 Task: Find connections with filter location Morteros with filter topic #realestatewith filter profile language Spanish with filter current company Traveloka with filter school KLE Institute of Technology, HUBLI with filter industry Natural Gas Extraction with filter service category Wedding Photography with filter keywords title CNA
Action: Mouse scrolled (574, 538) with delta (0, 0)
Screenshot: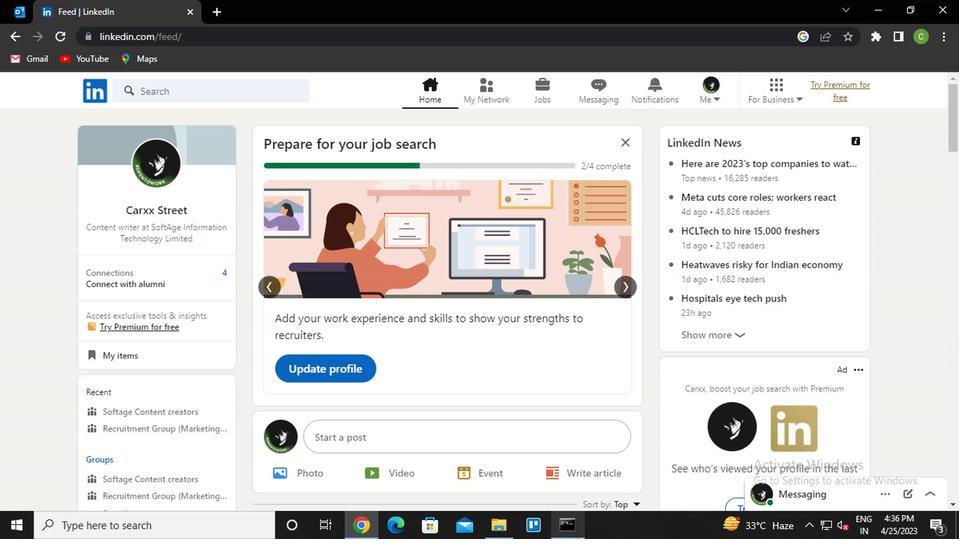
Action: Mouse moved to (483, 95)
Screenshot: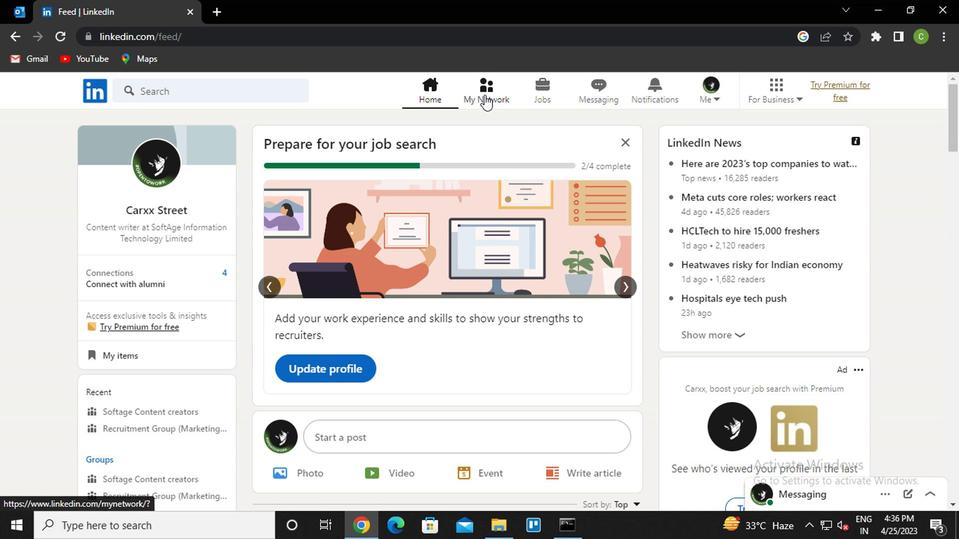 
Action: Mouse pressed left at (483, 95)
Screenshot: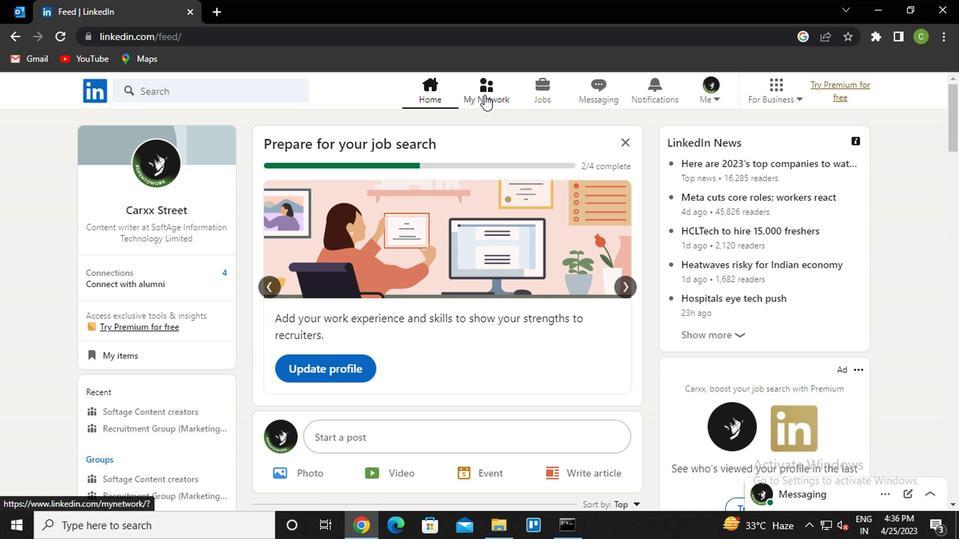 
Action: Mouse moved to (161, 172)
Screenshot: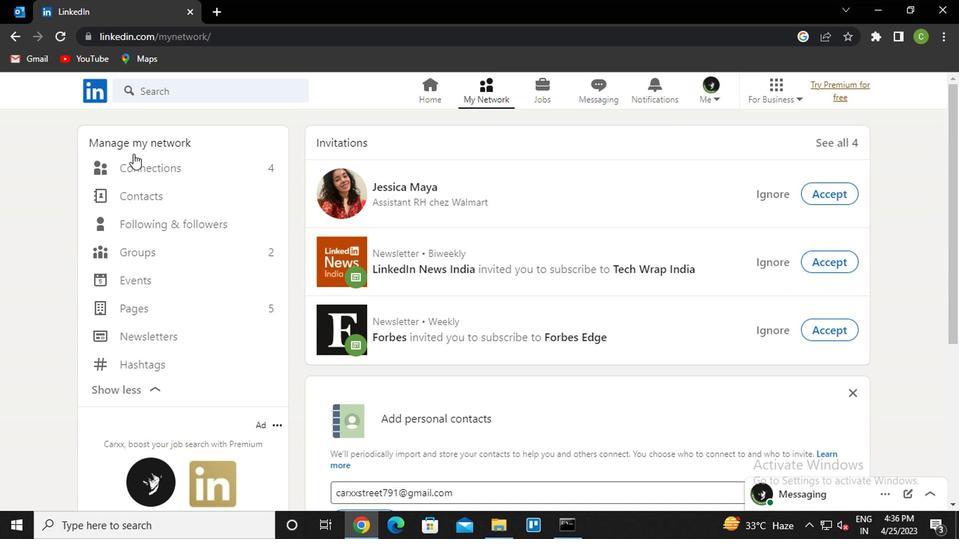 
Action: Mouse pressed left at (161, 172)
Screenshot: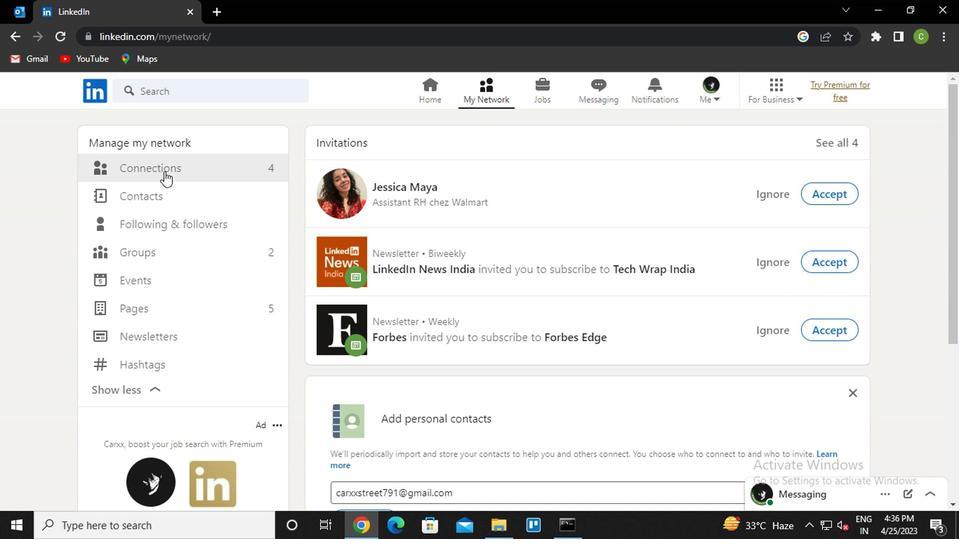 
Action: Mouse moved to (579, 161)
Screenshot: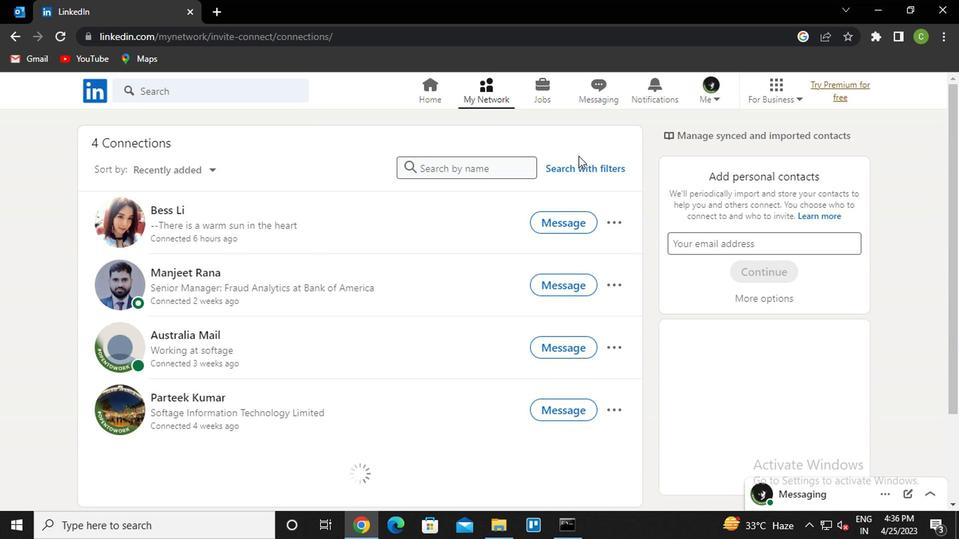 
Action: Mouse pressed left at (579, 161)
Screenshot: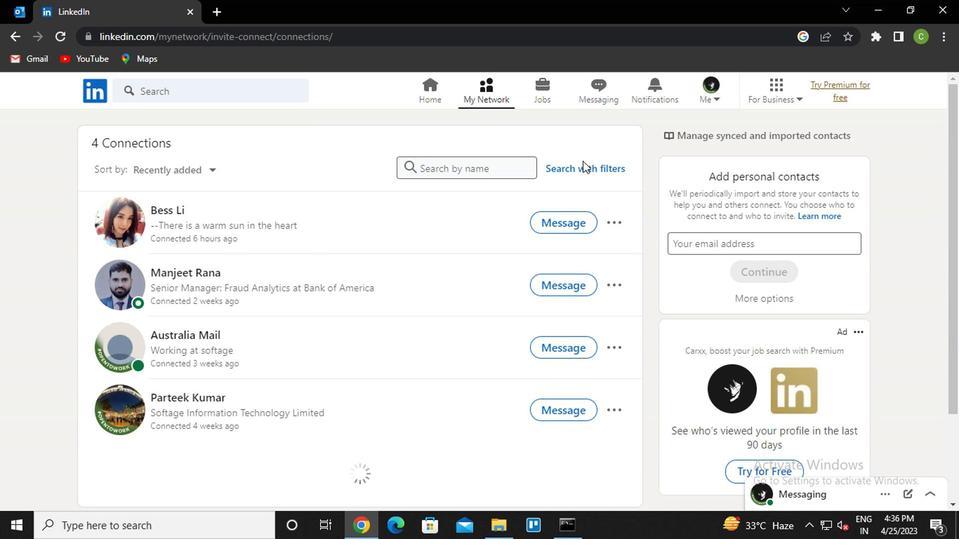 
Action: Mouse moved to (581, 163)
Screenshot: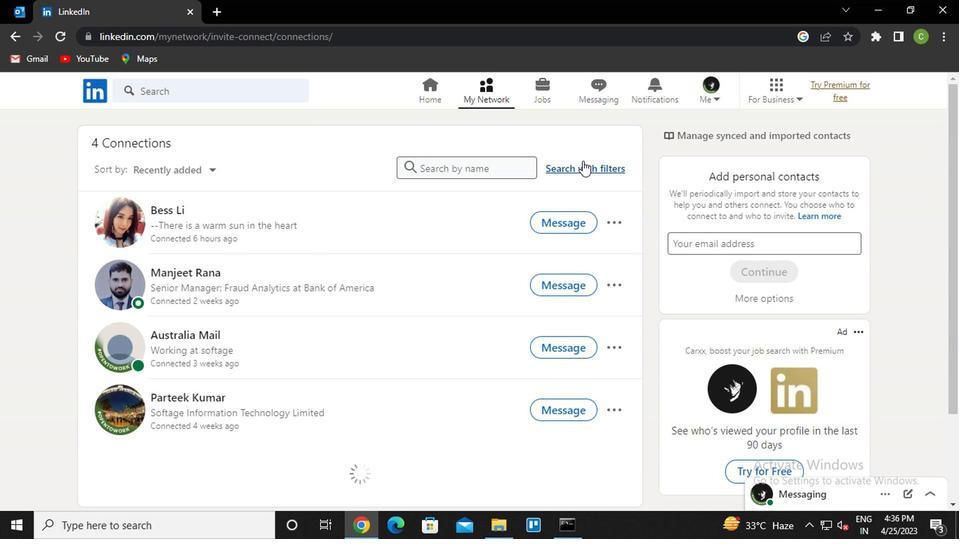 
Action: Mouse pressed left at (581, 163)
Screenshot: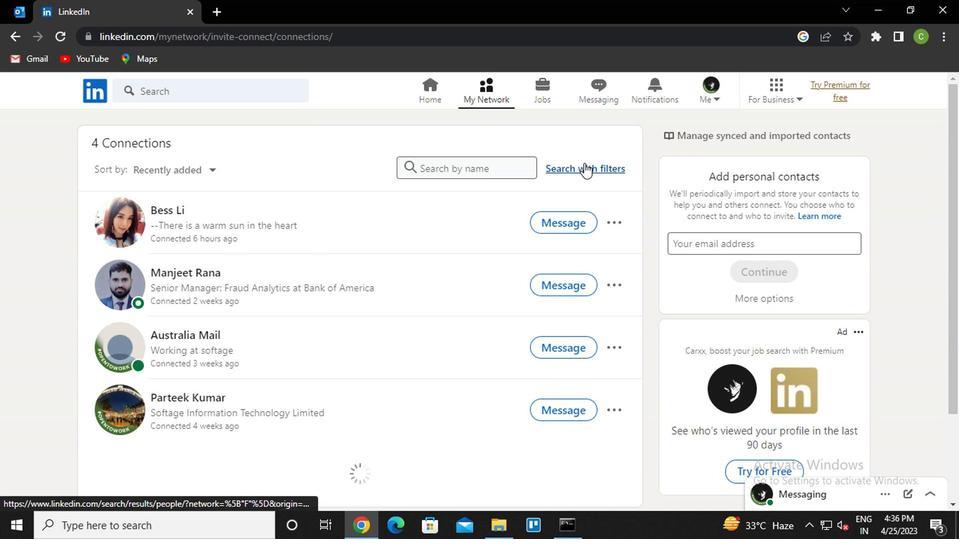 
Action: Mouse moved to (458, 136)
Screenshot: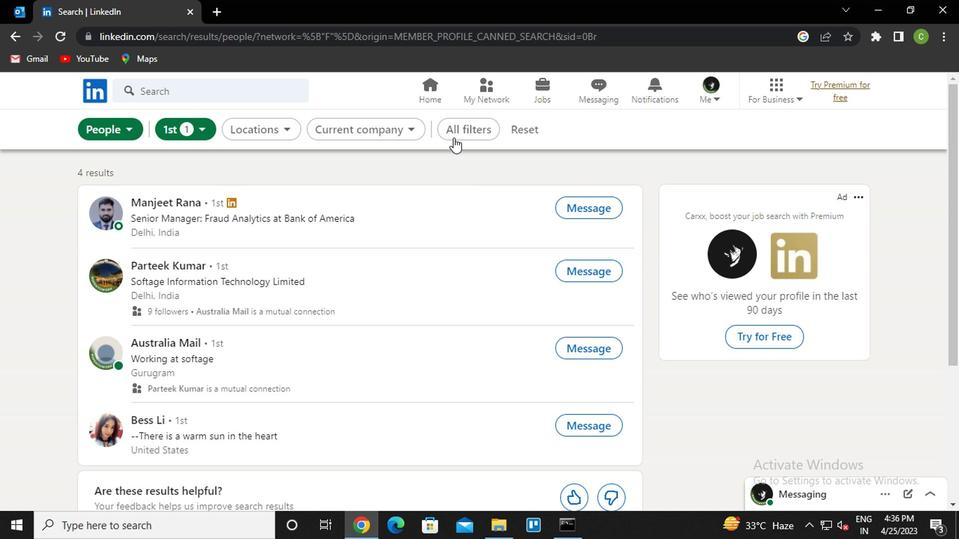 
Action: Mouse pressed left at (458, 136)
Screenshot: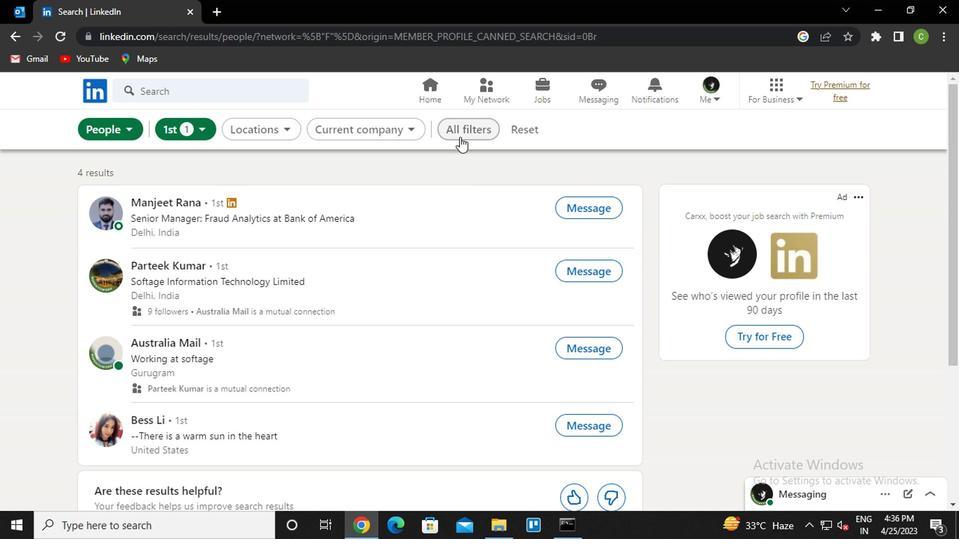 
Action: Mouse moved to (800, 329)
Screenshot: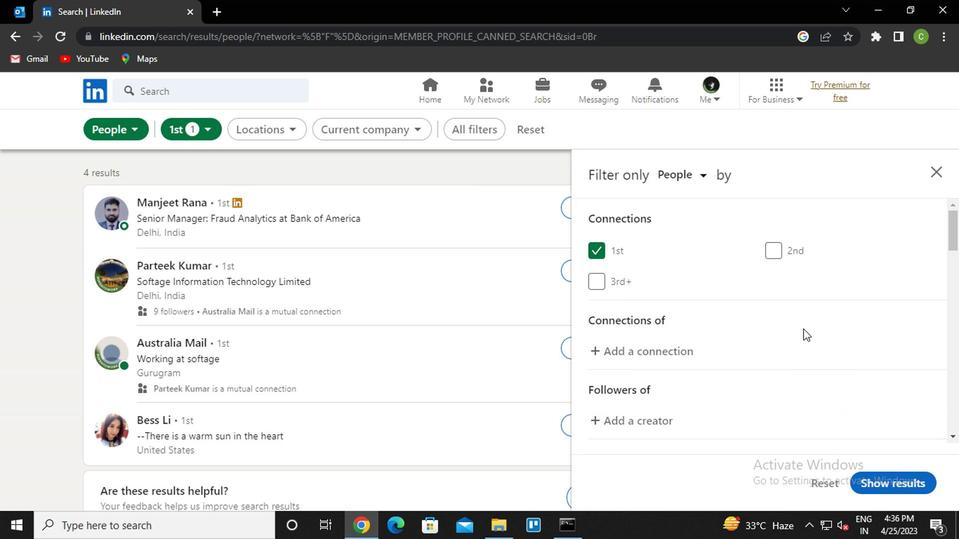 
Action: Mouse scrolled (800, 328) with delta (0, 0)
Screenshot: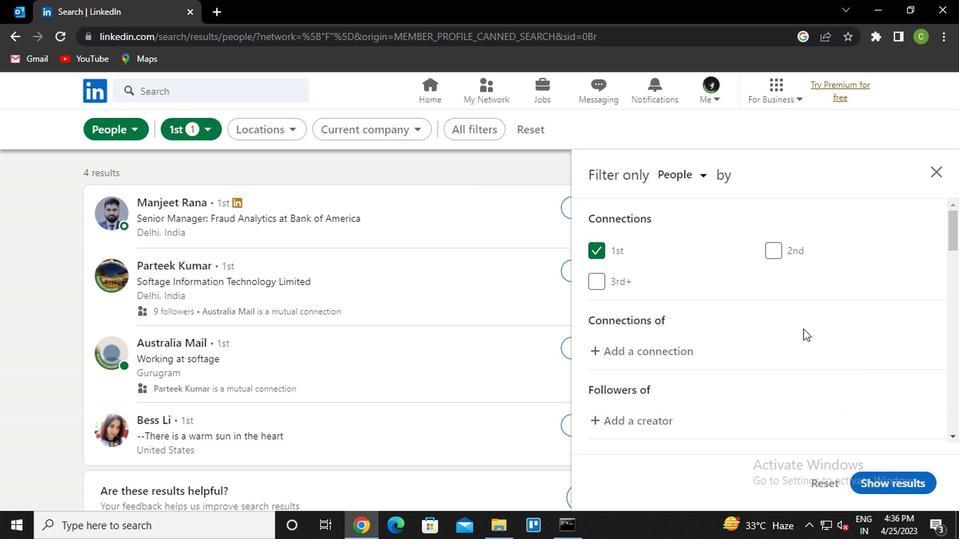 
Action: Mouse moved to (800, 330)
Screenshot: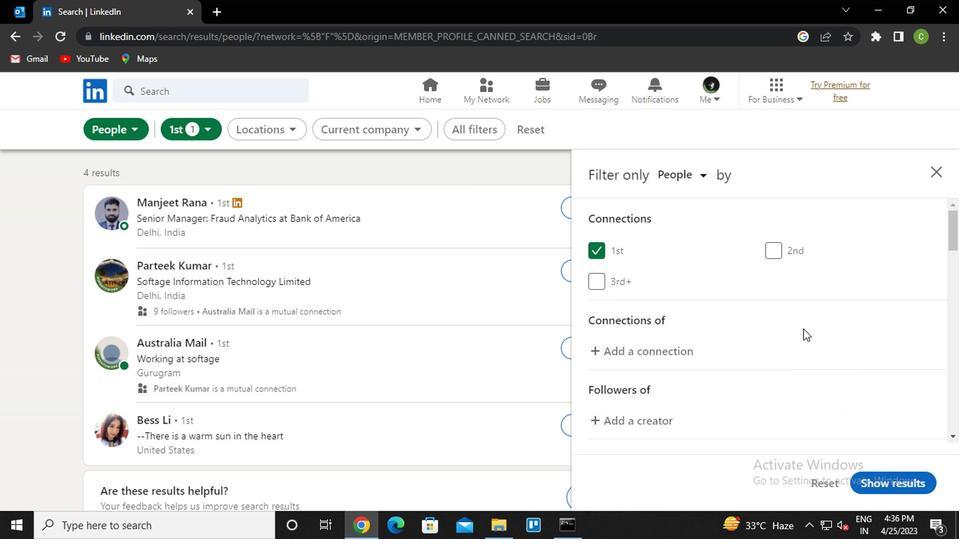 
Action: Mouse scrolled (800, 329) with delta (0, 0)
Screenshot: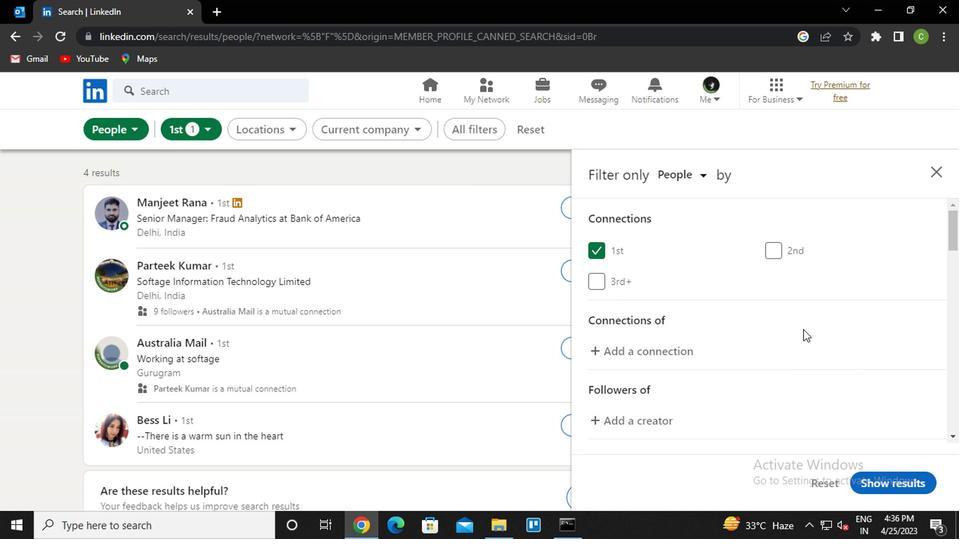 
Action: Mouse moved to (808, 405)
Screenshot: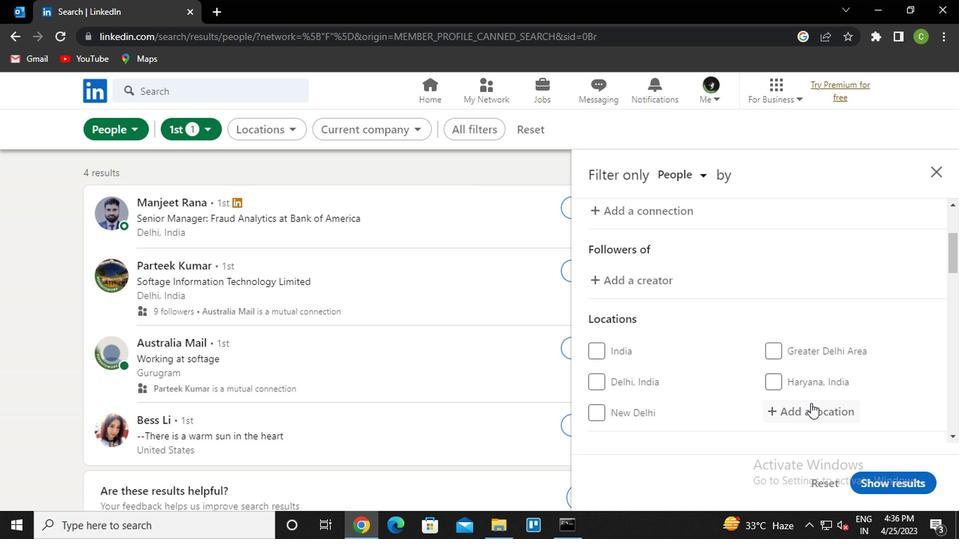 
Action: Mouse pressed left at (808, 405)
Screenshot: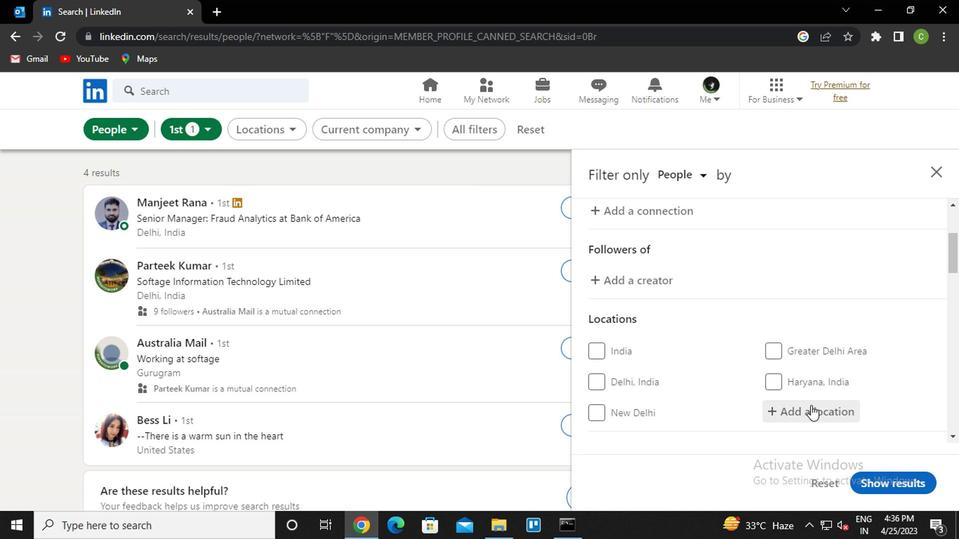 
Action: Mouse moved to (798, 414)
Screenshot: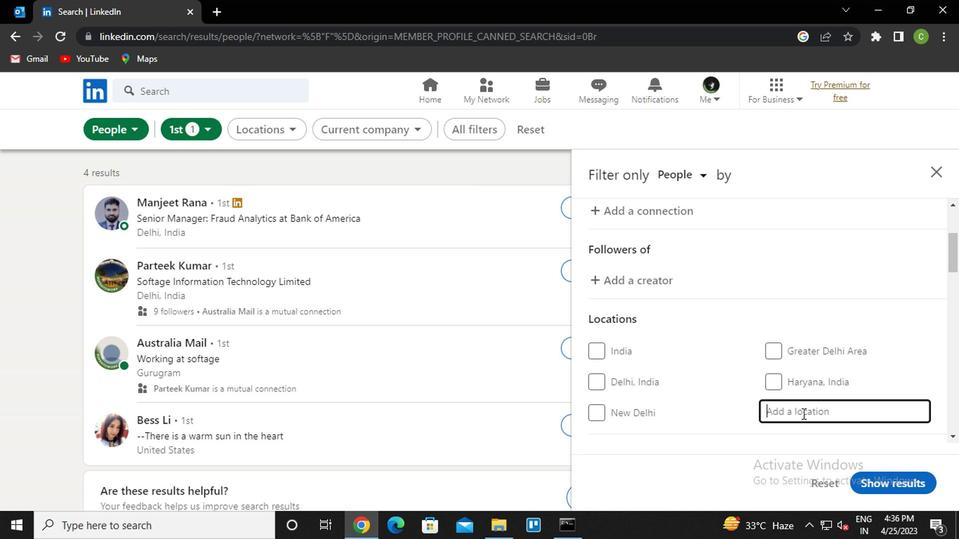 
Action: Key pressed m<Key.caps_lock>orteros<Key.down><Key.enter>
Screenshot: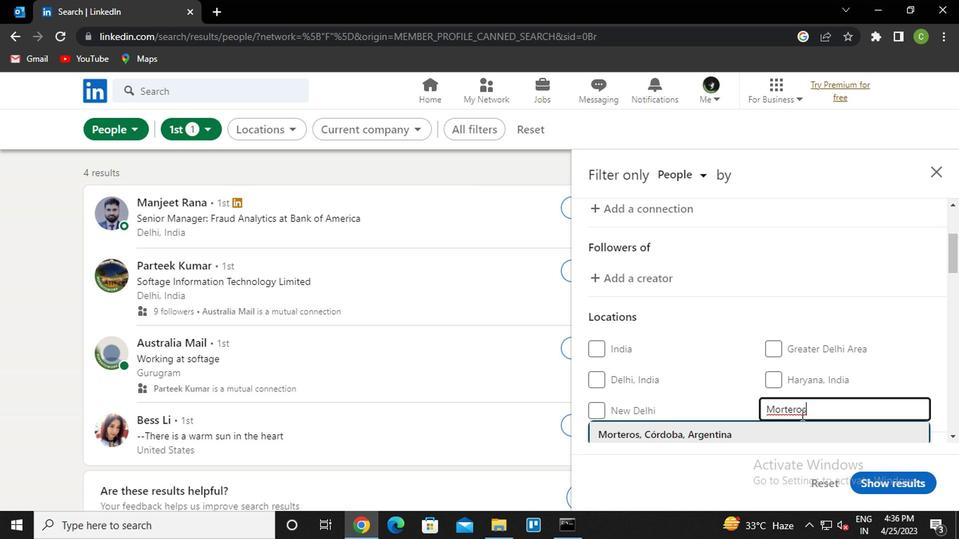 
Action: Mouse scrolled (798, 415) with delta (0, 0)
Screenshot: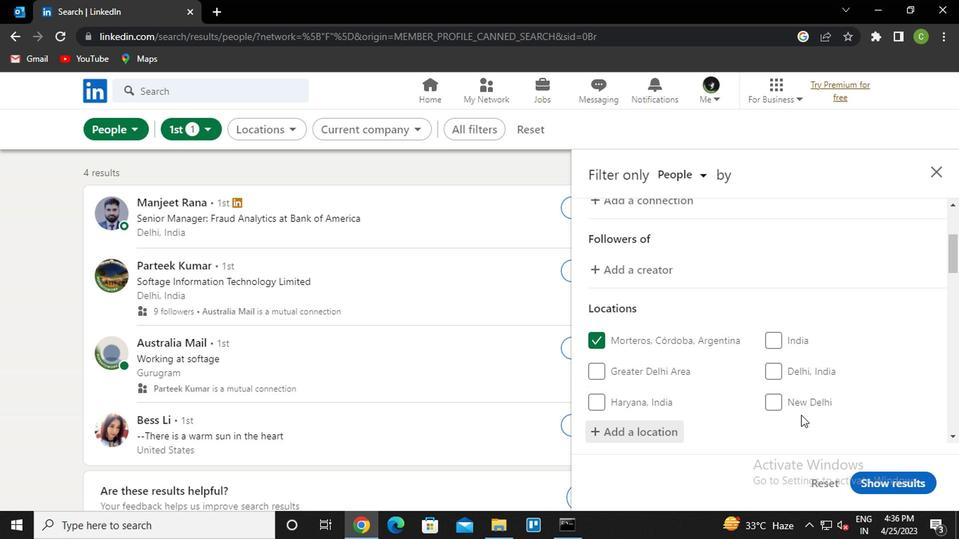 
Action: Mouse scrolled (798, 413) with delta (0, 0)
Screenshot: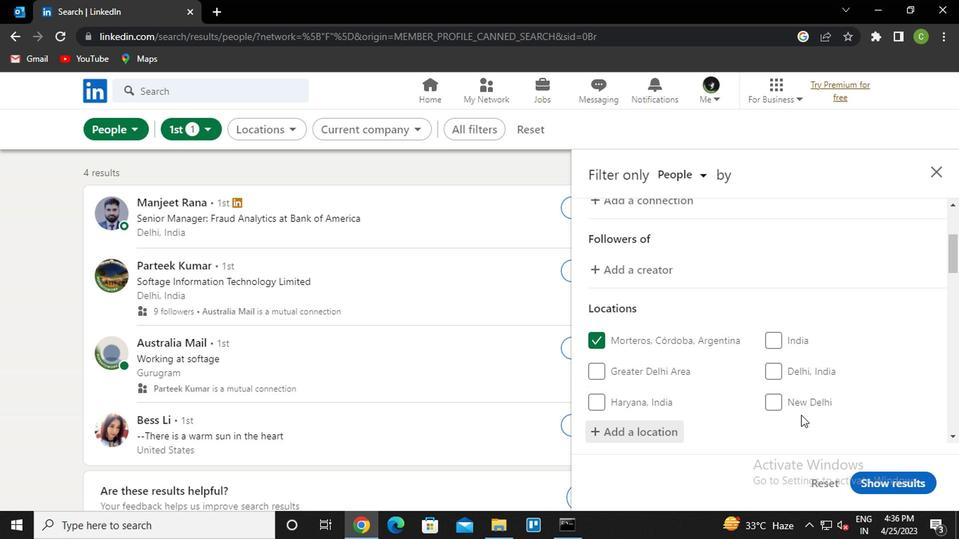 
Action: Mouse moved to (796, 417)
Screenshot: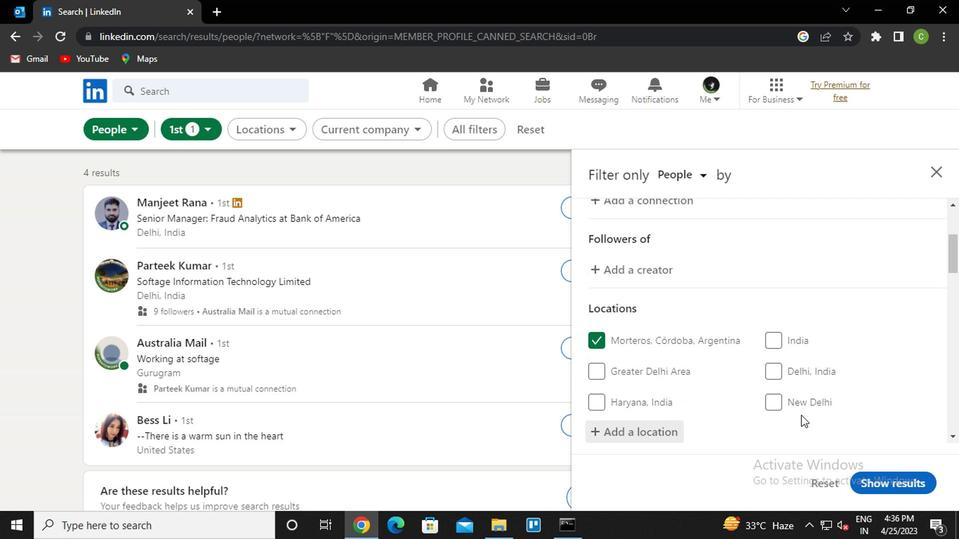 
Action: Mouse scrolled (796, 416) with delta (0, 0)
Screenshot: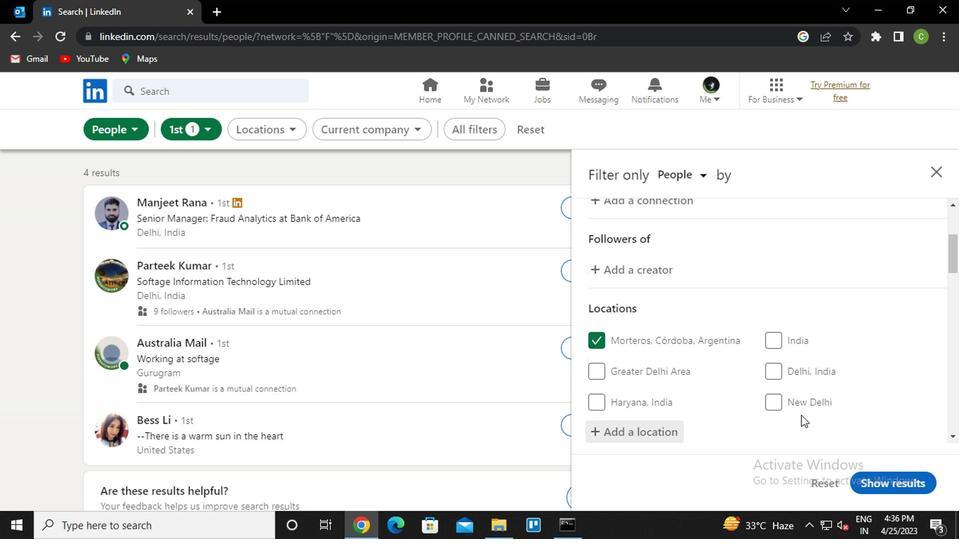 
Action: Mouse moved to (796, 418)
Screenshot: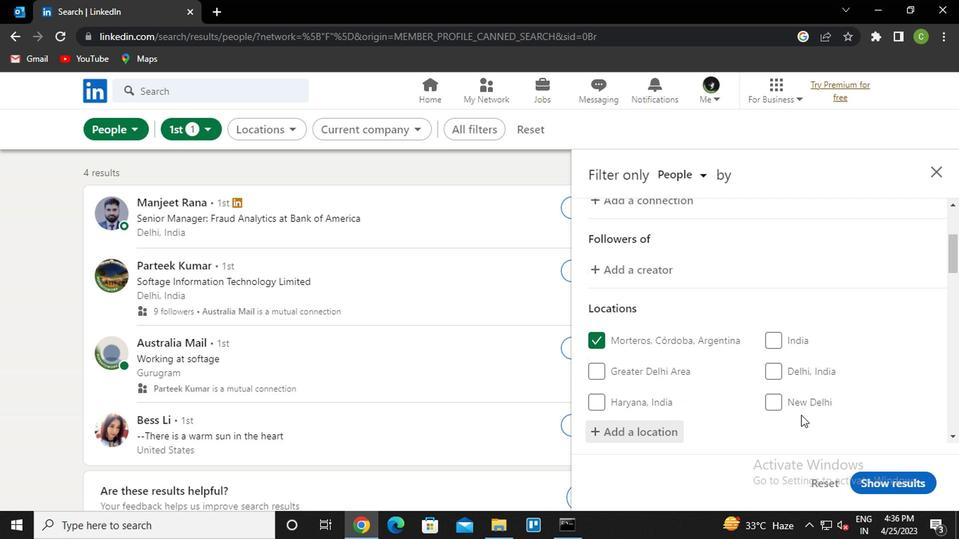 
Action: Mouse scrolled (796, 417) with delta (0, 0)
Screenshot: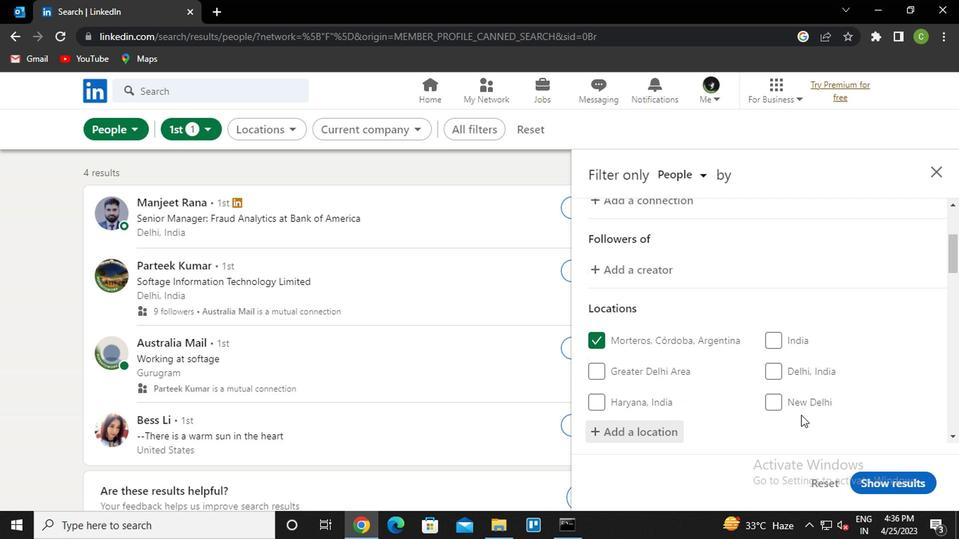 
Action: Mouse moved to (661, 366)
Screenshot: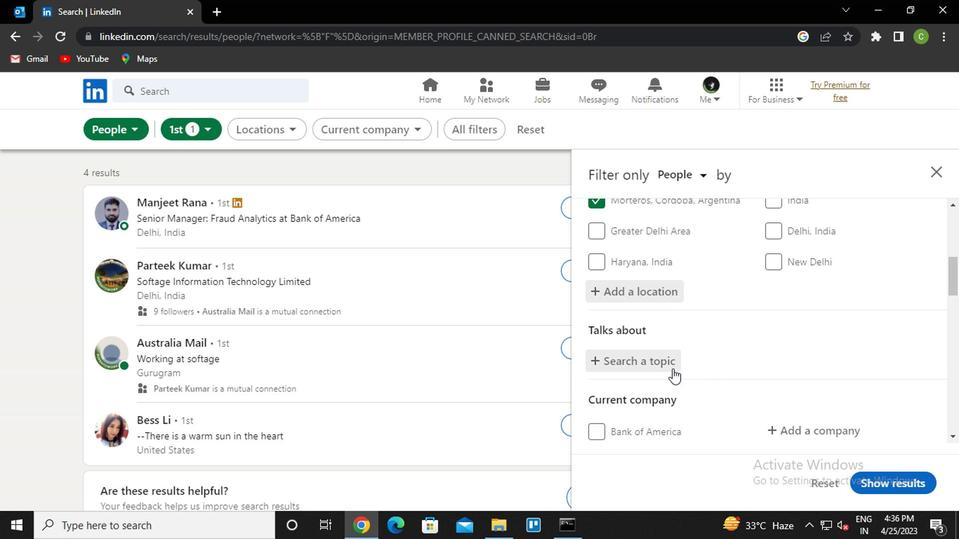 
Action: Mouse pressed left at (661, 366)
Screenshot: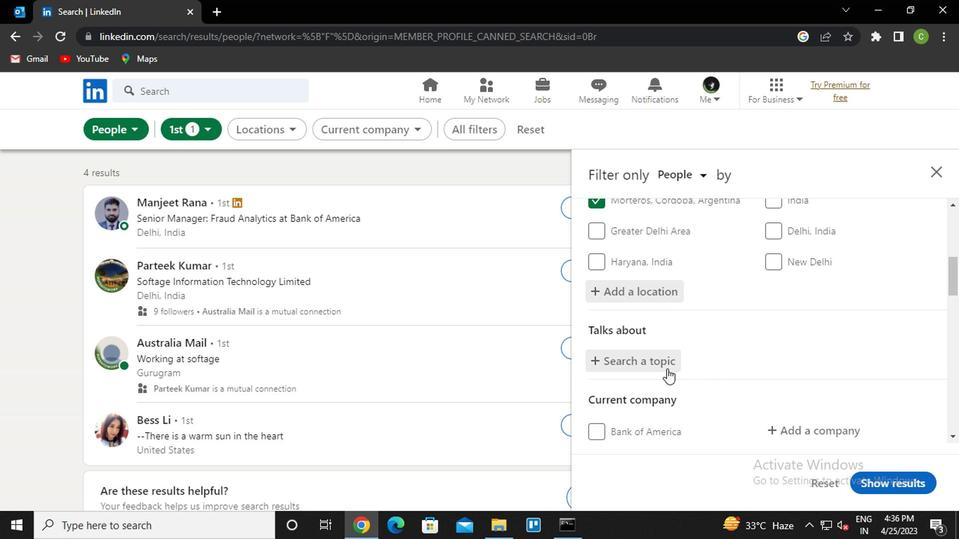 
Action: Key pressed realsta<Key.backspace><Key.backspace><Key.backspace>estate<Key.down><Key.enter>
Screenshot: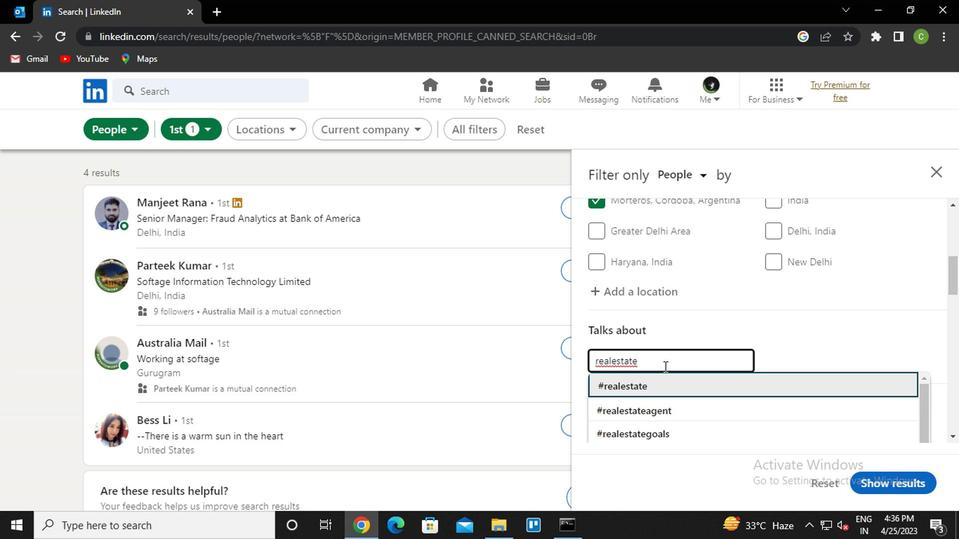 
Action: Mouse moved to (680, 368)
Screenshot: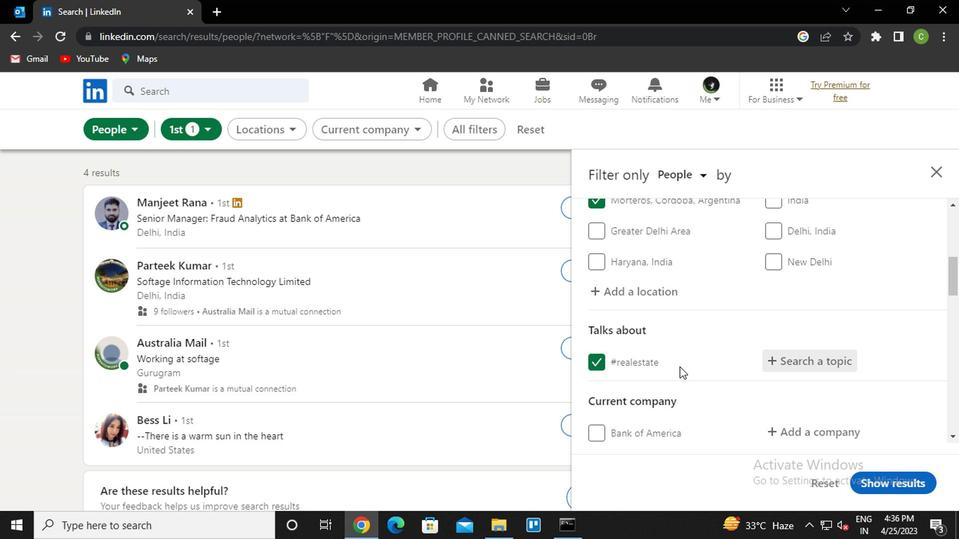
Action: Mouse scrolled (680, 367) with delta (0, 0)
Screenshot: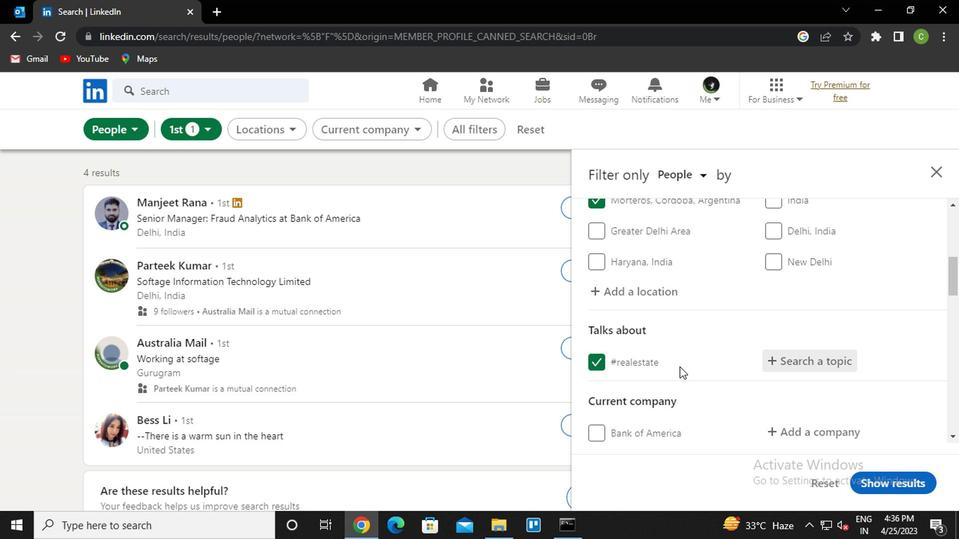 
Action: Mouse moved to (844, 366)
Screenshot: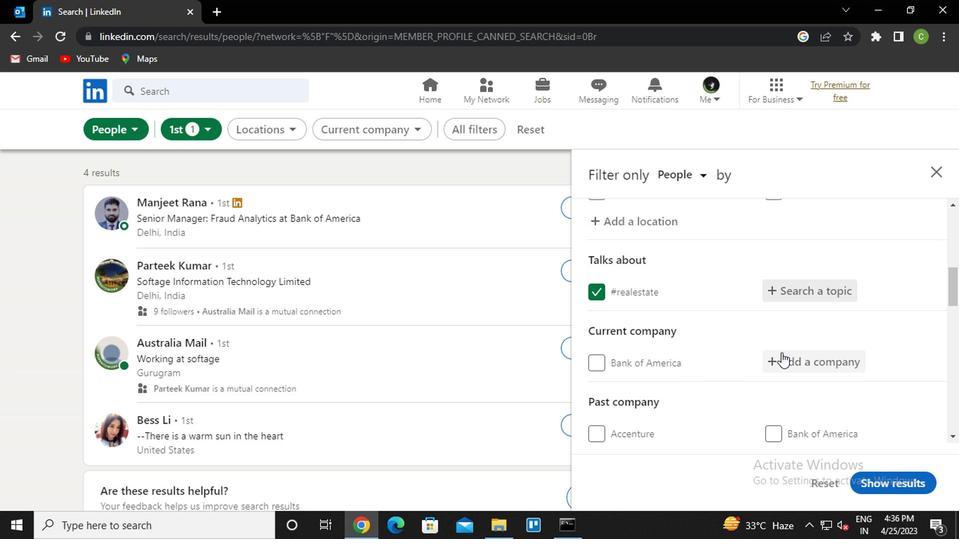 
Action: Mouse pressed left at (844, 366)
Screenshot: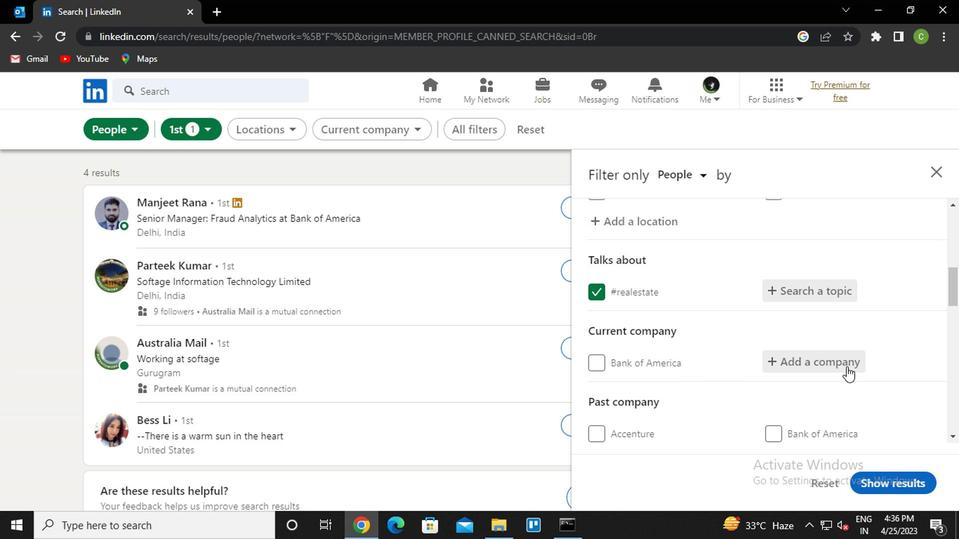 
Action: Mouse moved to (832, 391)
Screenshot: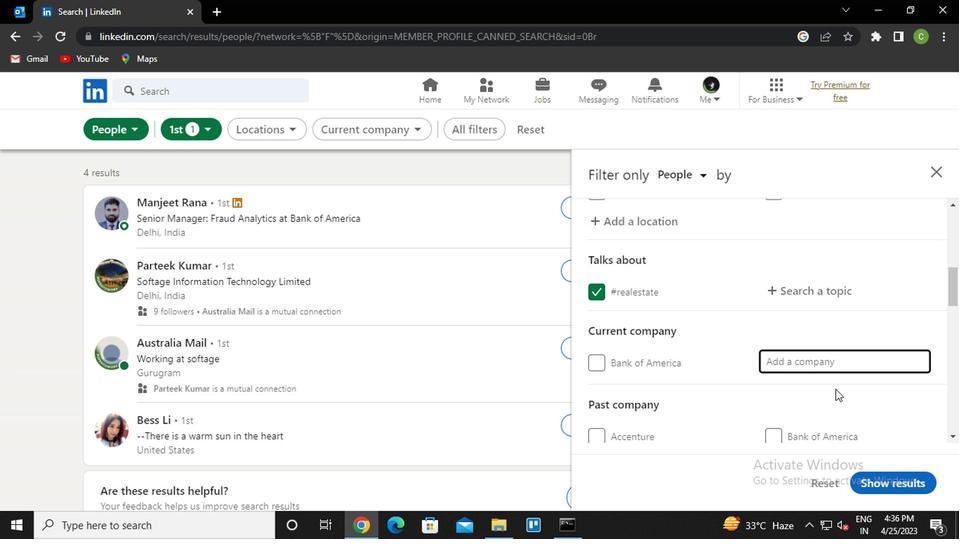 
Action: Key pressed <Key.caps_lock>t<Key.caps_lock>ravel<Key.down><Key.down><Key.enter>
Screenshot: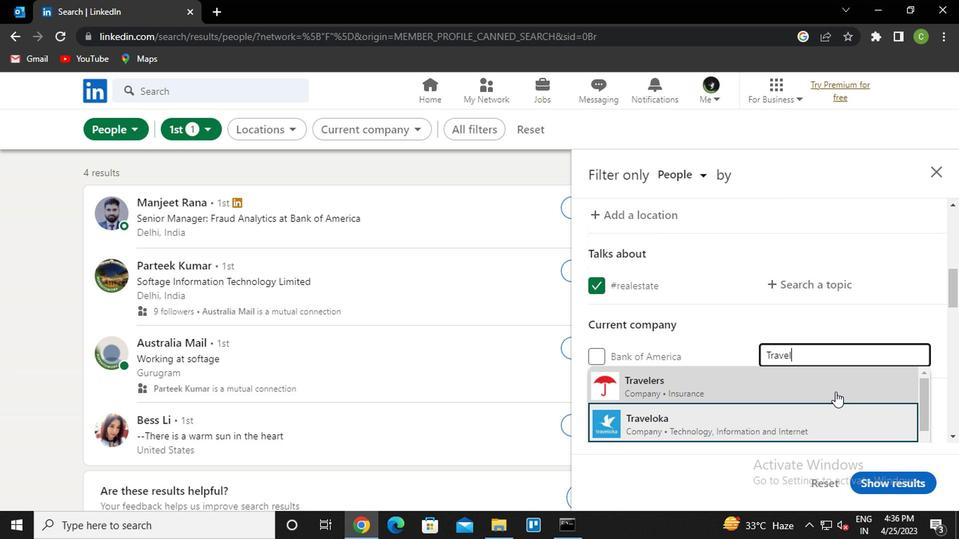 
Action: Mouse scrolled (832, 390) with delta (0, 0)
Screenshot: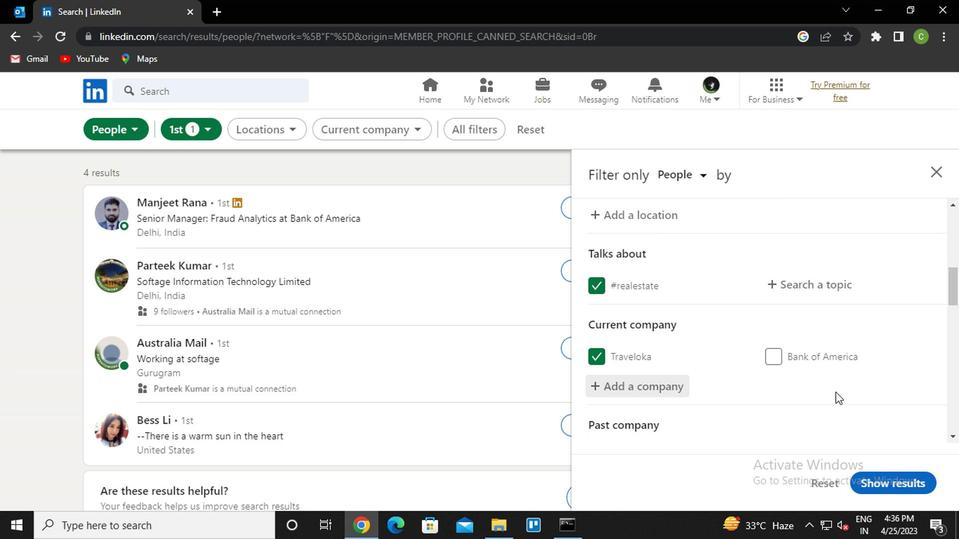 
Action: Mouse scrolled (832, 390) with delta (0, 0)
Screenshot: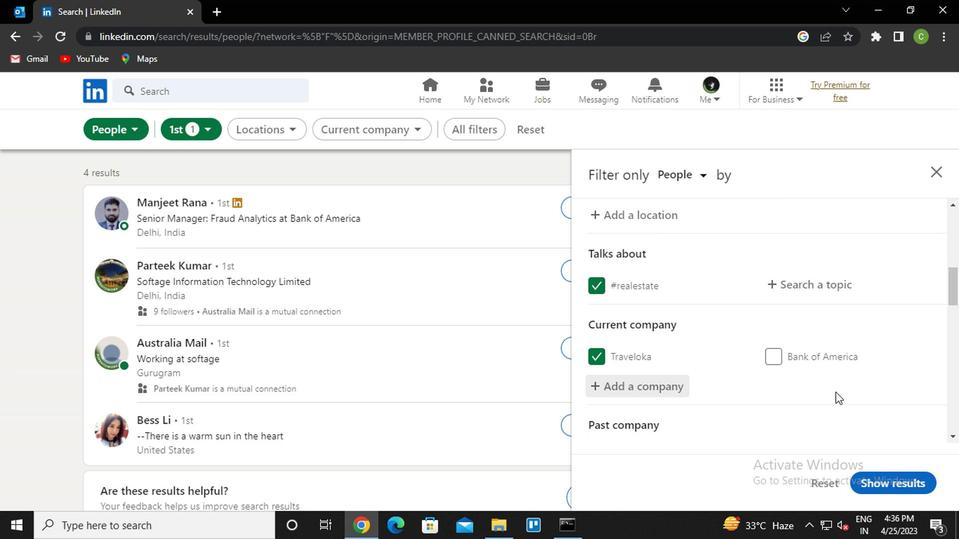 
Action: Mouse moved to (671, 392)
Screenshot: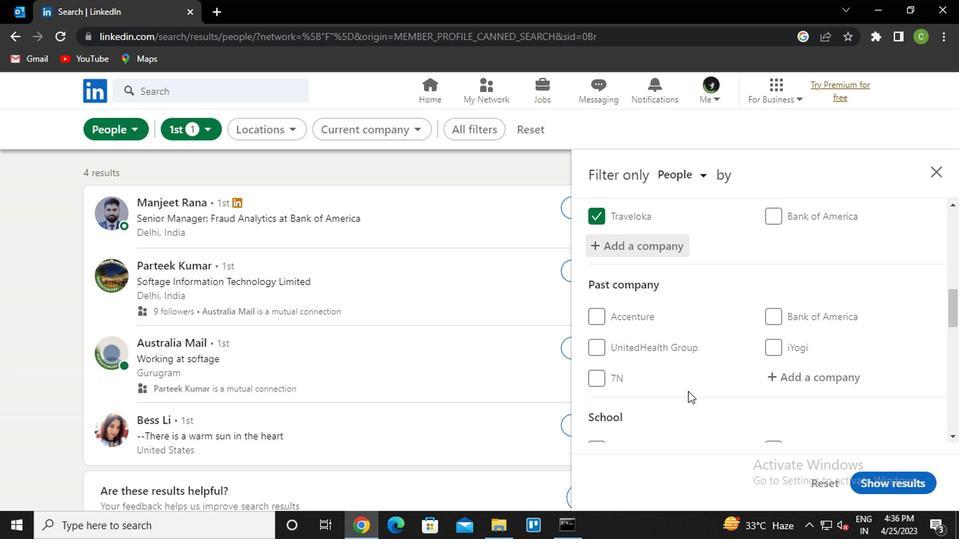 
Action: Mouse scrolled (671, 392) with delta (0, 0)
Screenshot: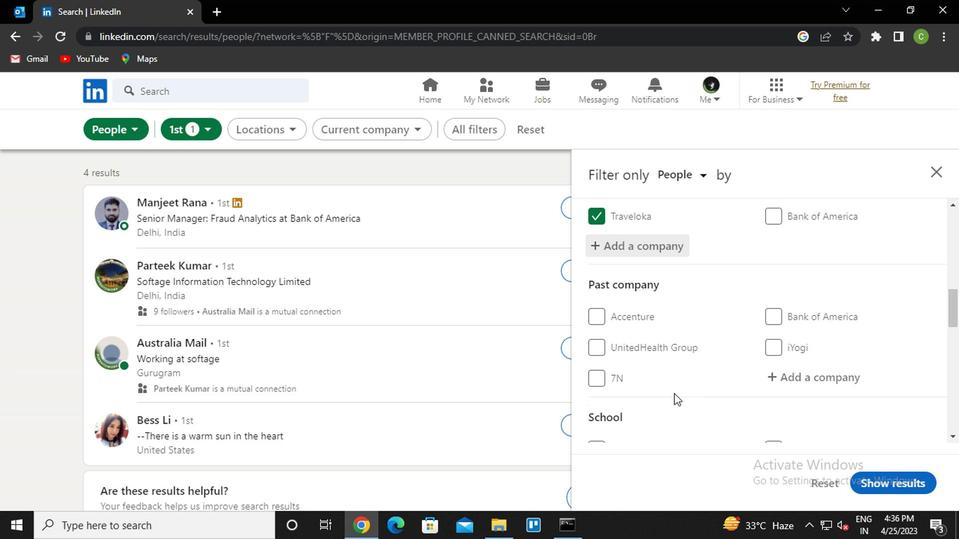 
Action: Mouse moved to (671, 392)
Screenshot: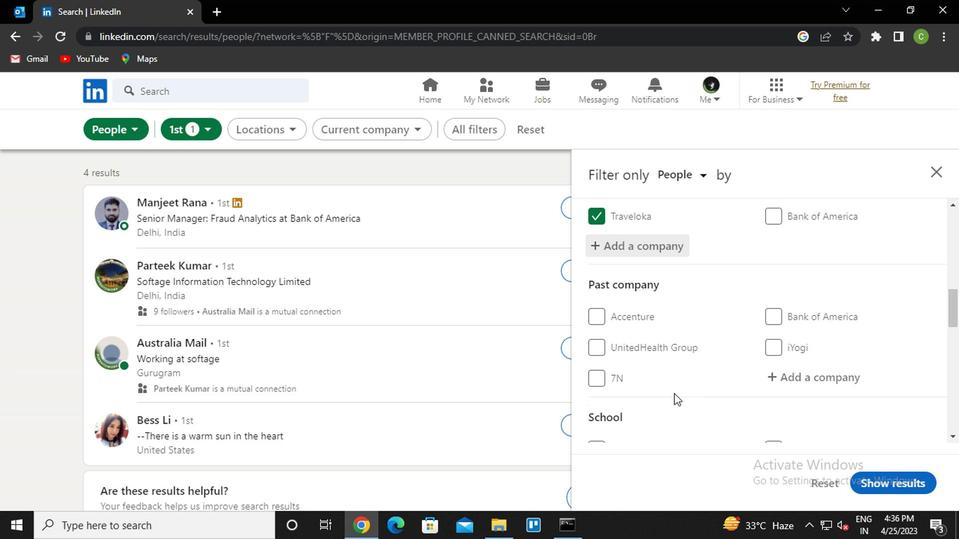 
Action: Mouse scrolled (671, 392) with delta (0, 0)
Screenshot: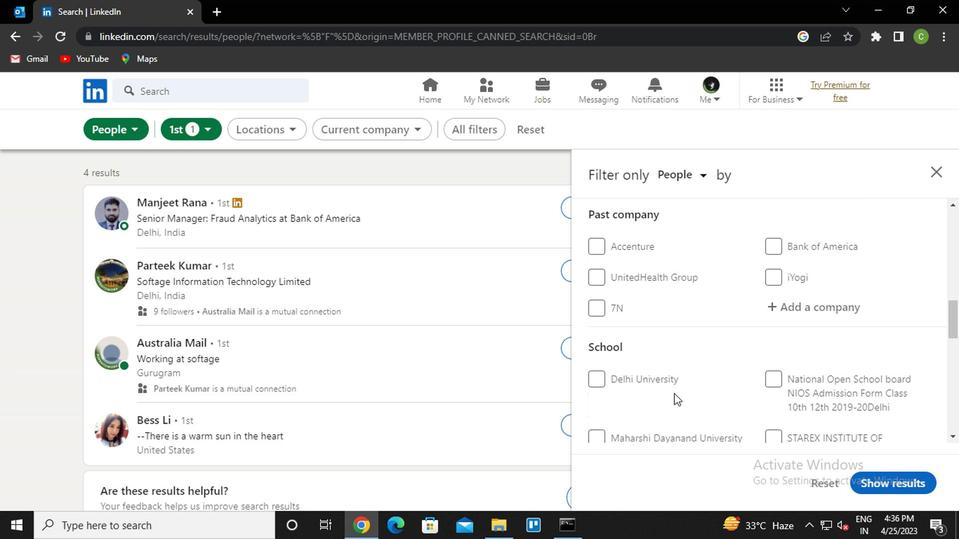 
Action: Mouse scrolled (671, 392) with delta (0, 0)
Screenshot: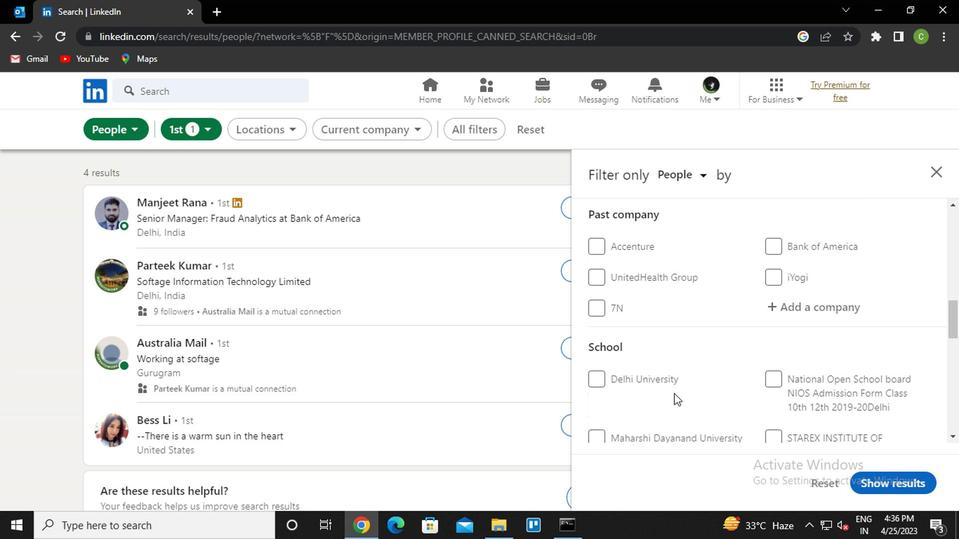 
Action: Mouse moved to (640, 341)
Screenshot: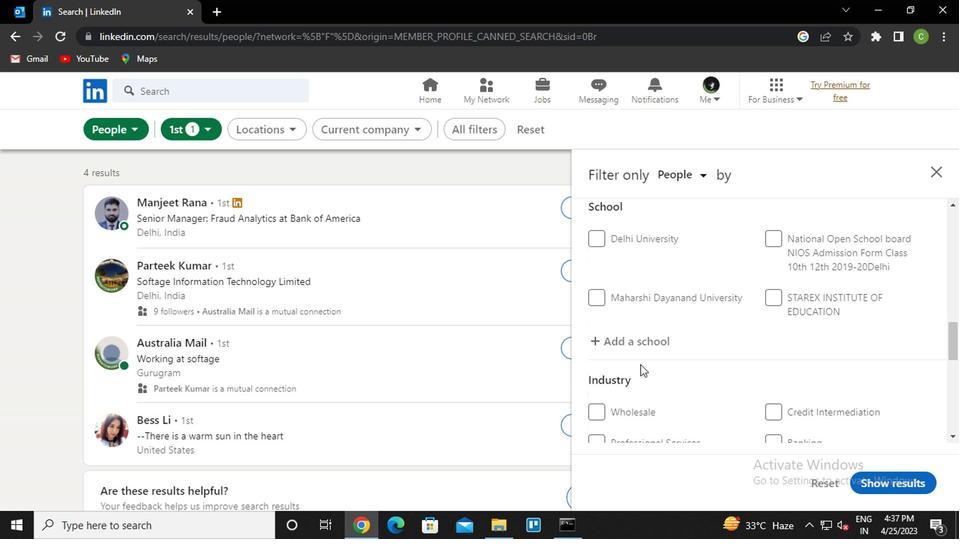 
Action: Mouse pressed left at (640, 341)
Screenshot: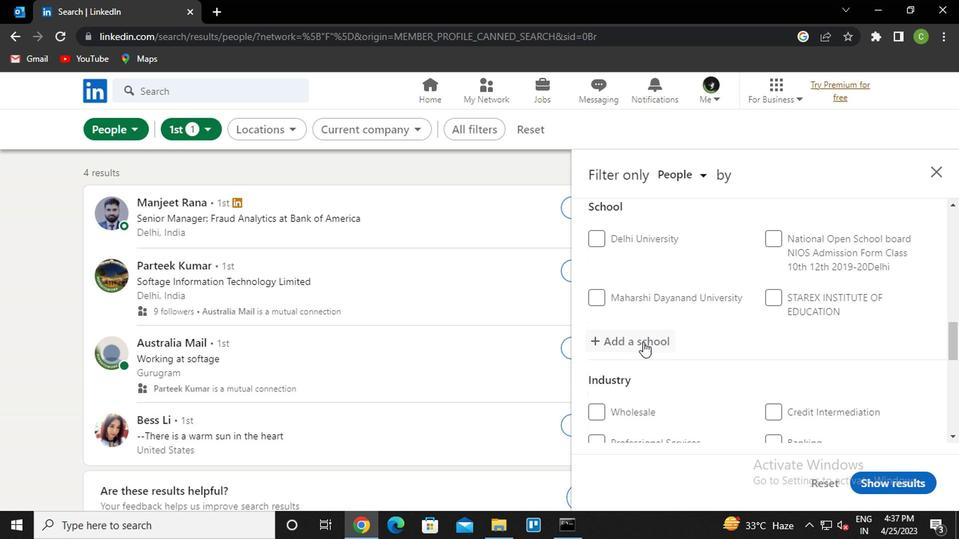 
Action: Key pressed <Key.caps_lock>kle<Key.down><Key.enter>
Screenshot: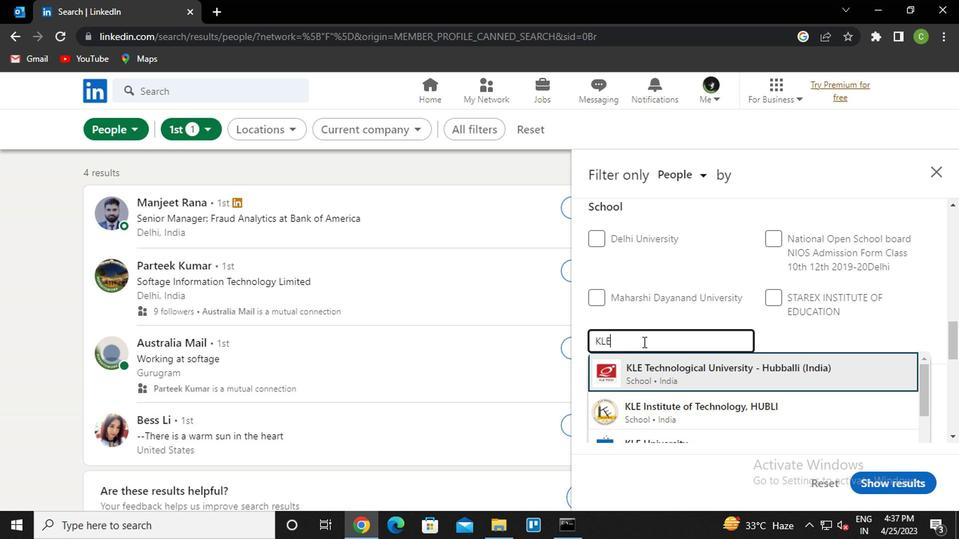 
Action: Mouse moved to (674, 325)
Screenshot: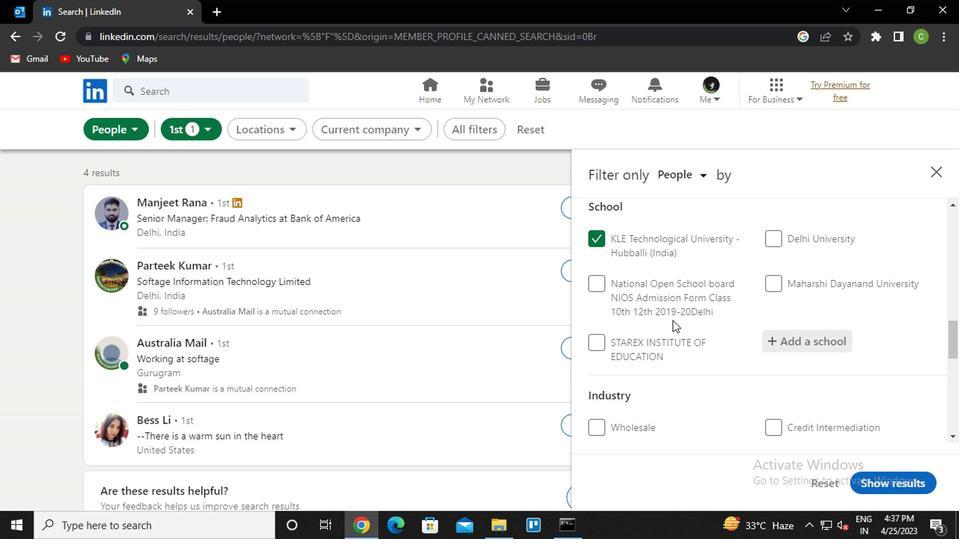 
Action: Mouse scrolled (674, 324) with delta (0, 0)
Screenshot: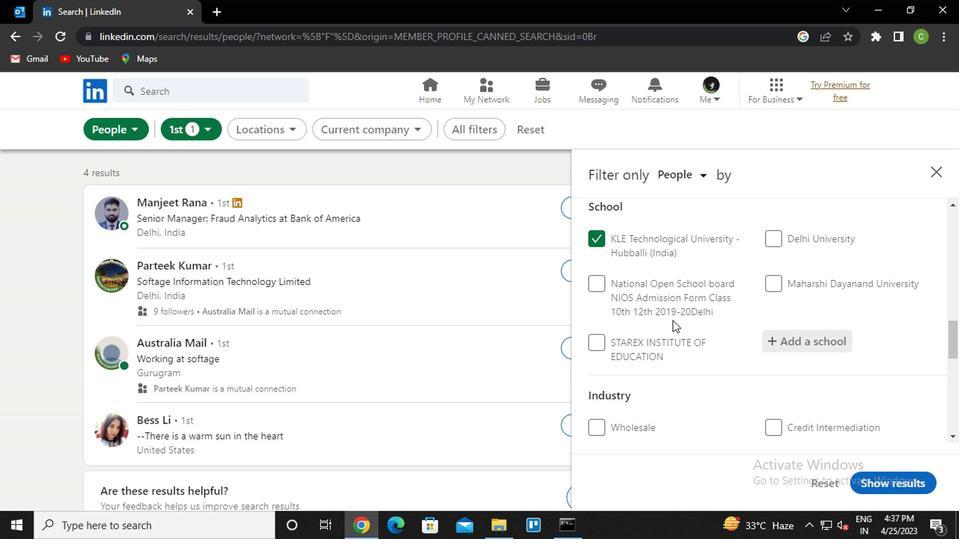 
Action: Mouse moved to (683, 324)
Screenshot: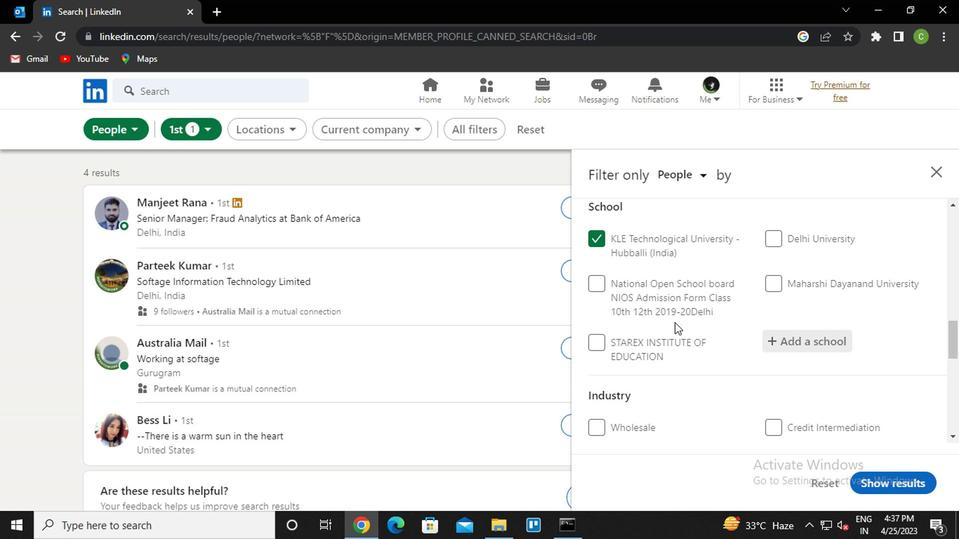 
Action: Mouse scrolled (683, 323) with delta (0, 0)
Screenshot: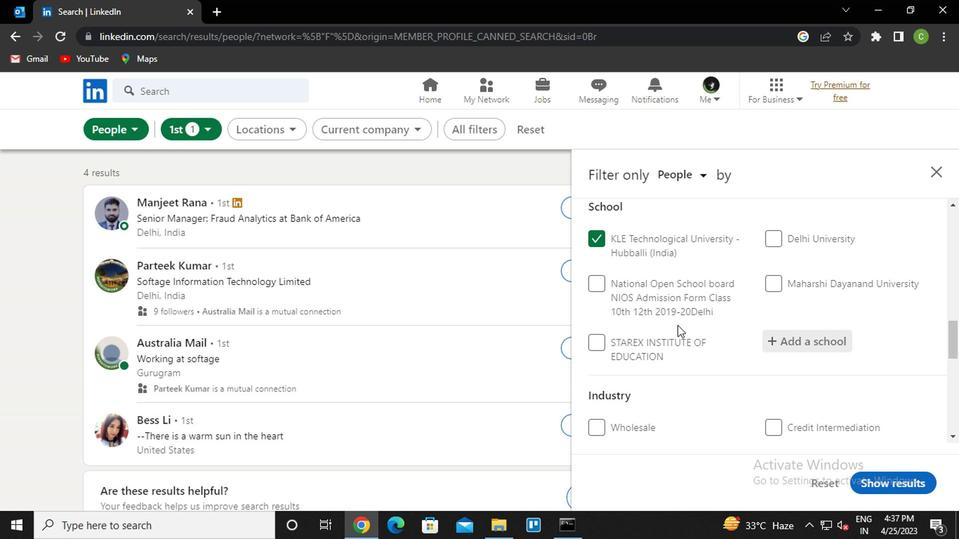 
Action: Mouse moved to (807, 353)
Screenshot: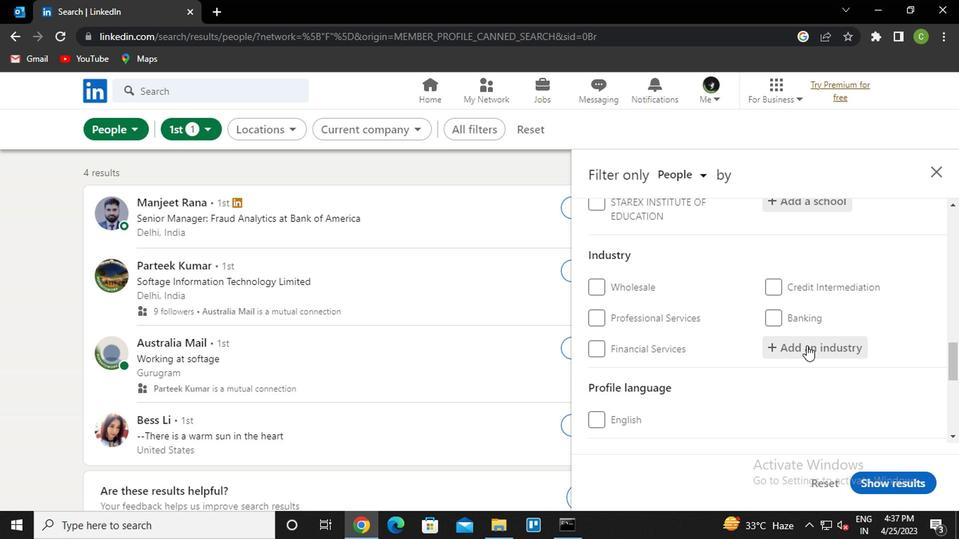 
Action: Mouse pressed left at (807, 353)
Screenshot: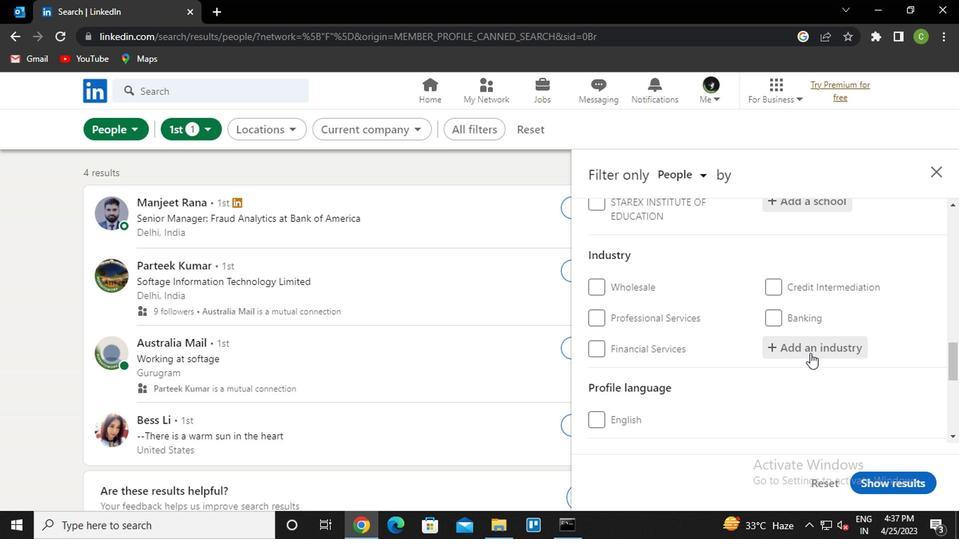
Action: Mouse moved to (808, 423)
Screenshot: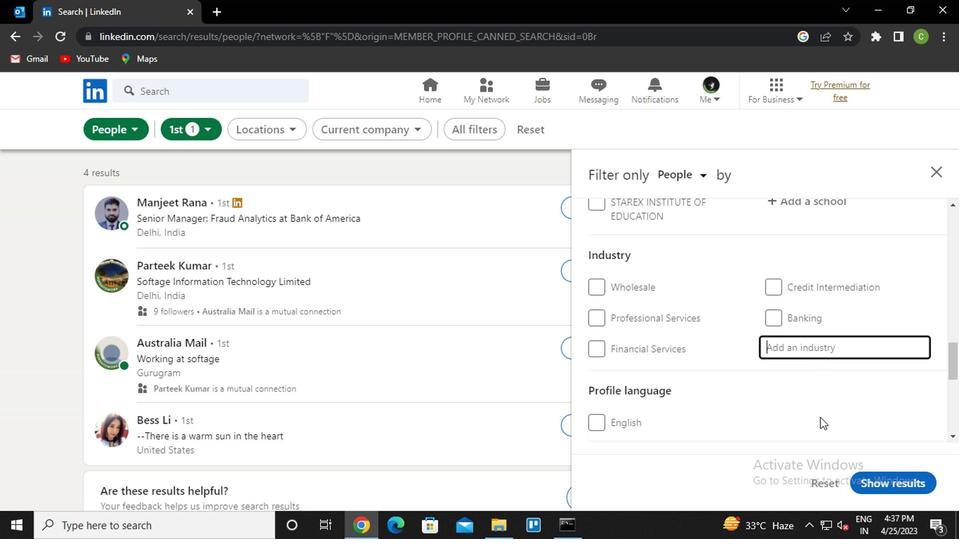 
Action: Key pressed <Key.caps_lock><Key.caps_lock>n<Key.caps_lock>atural<Key.down><Key.enter>
Screenshot: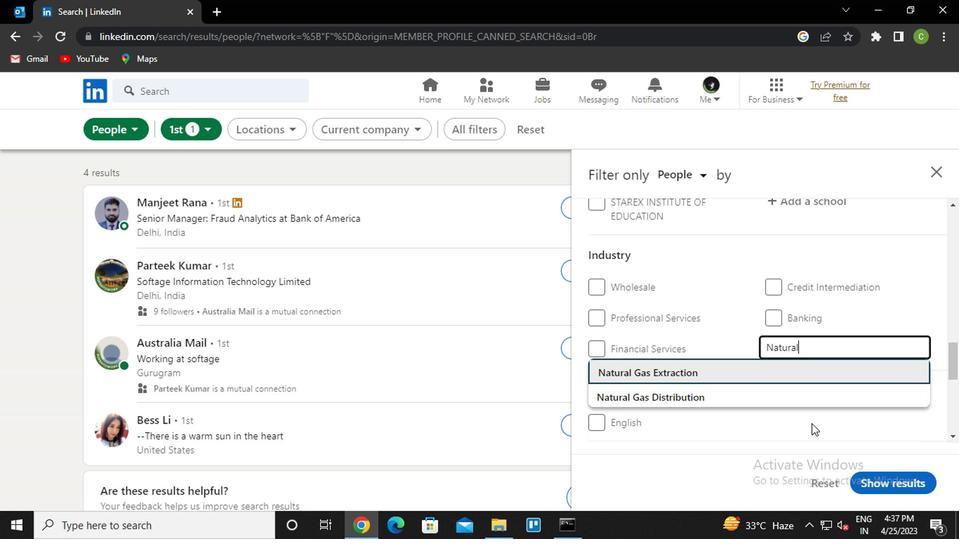 
Action: Mouse moved to (782, 441)
Screenshot: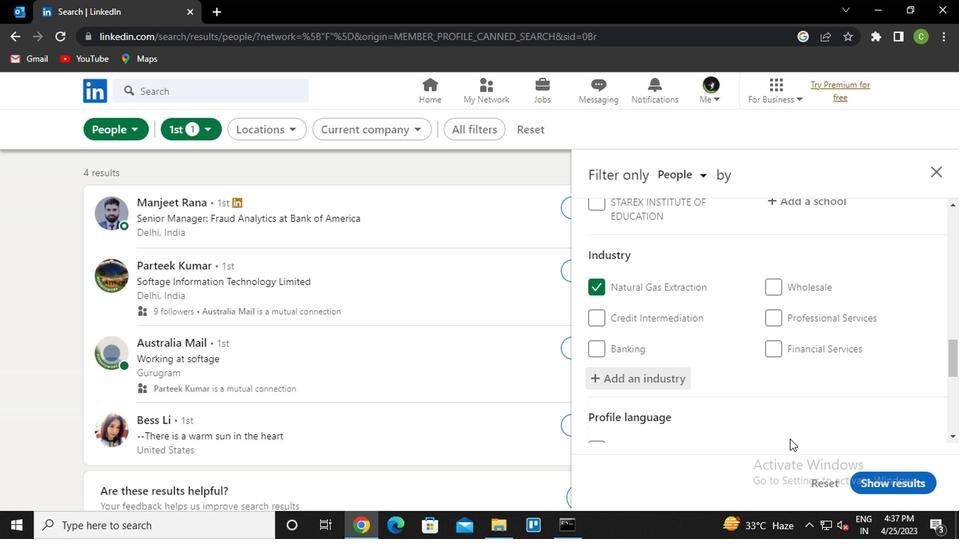 
Action: Mouse scrolled (782, 441) with delta (0, 0)
Screenshot: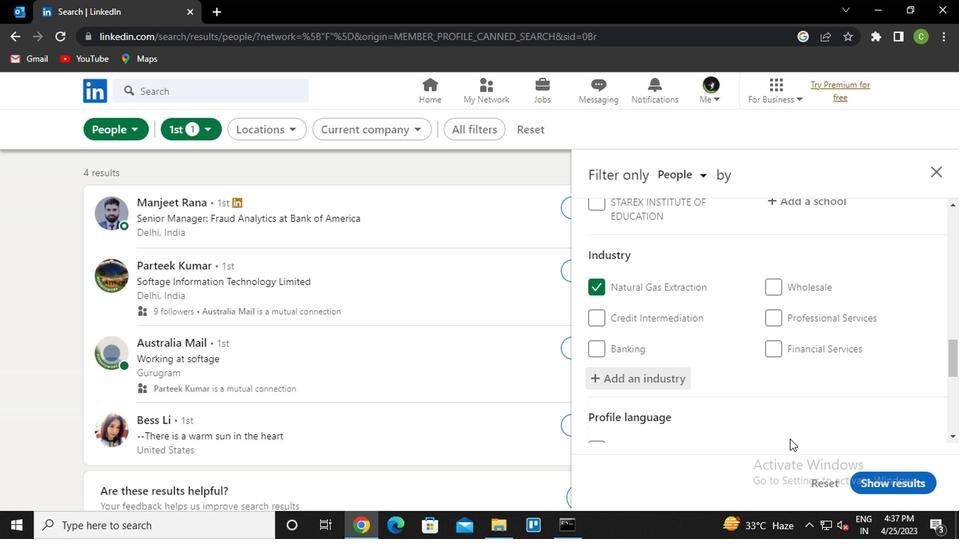 
Action: Mouse scrolled (782, 441) with delta (0, 0)
Screenshot: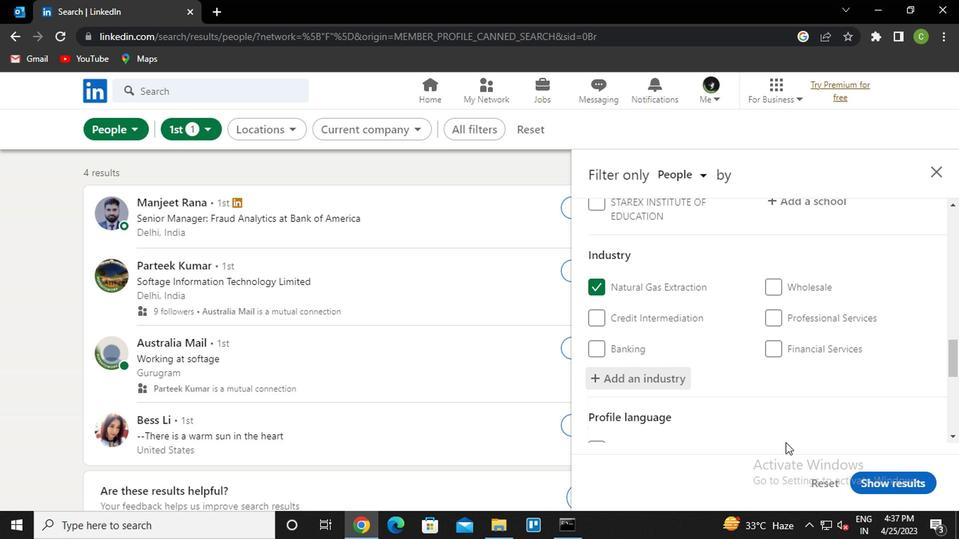 
Action: Mouse moved to (771, 435)
Screenshot: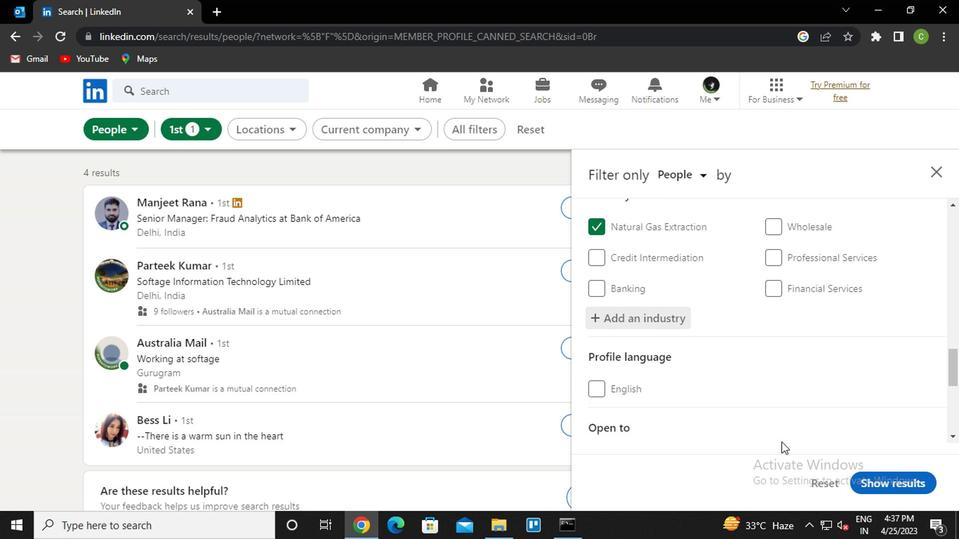 
Action: Mouse scrolled (771, 434) with delta (0, 0)
Screenshot: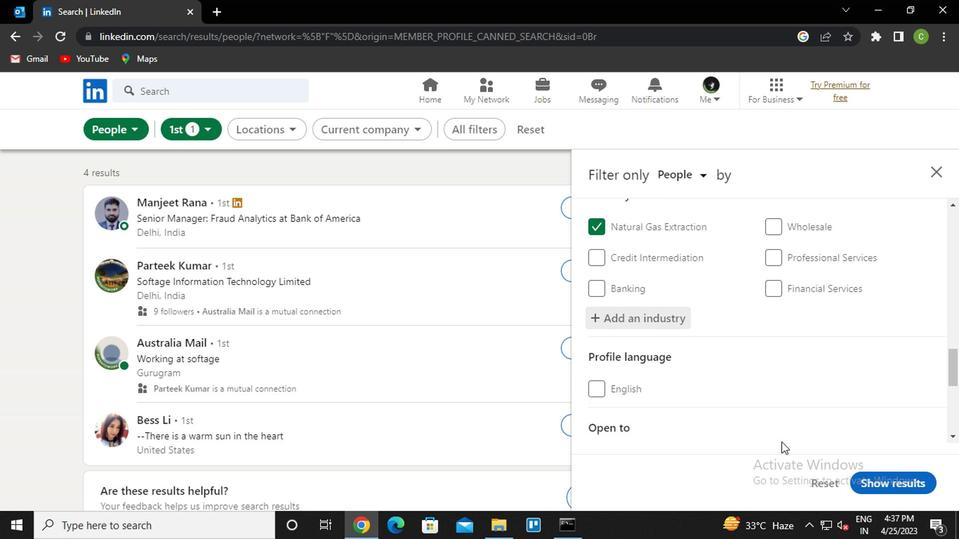 
Action: Mouse moved to (640, 395)
Screenshot: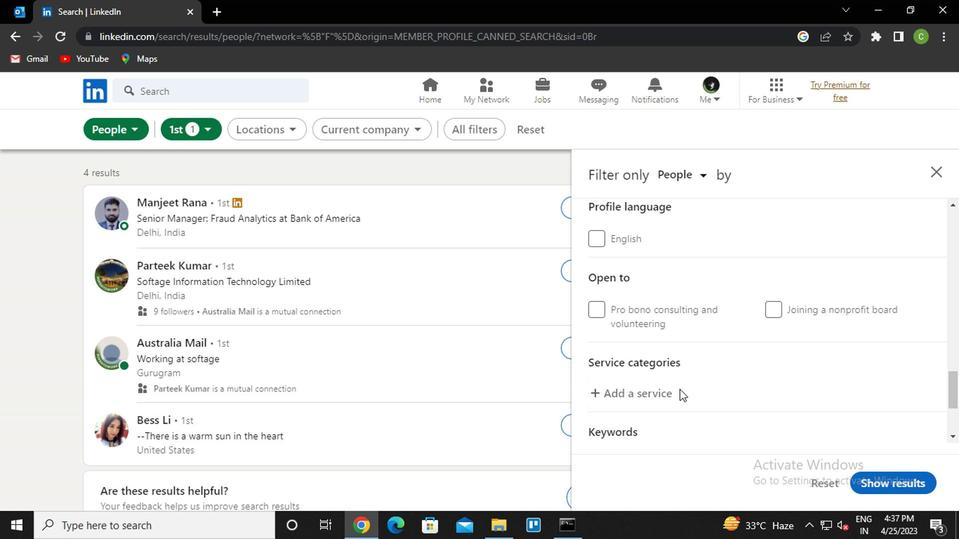 
Action: Mouse pressed left at (640, 395)
Screenshot: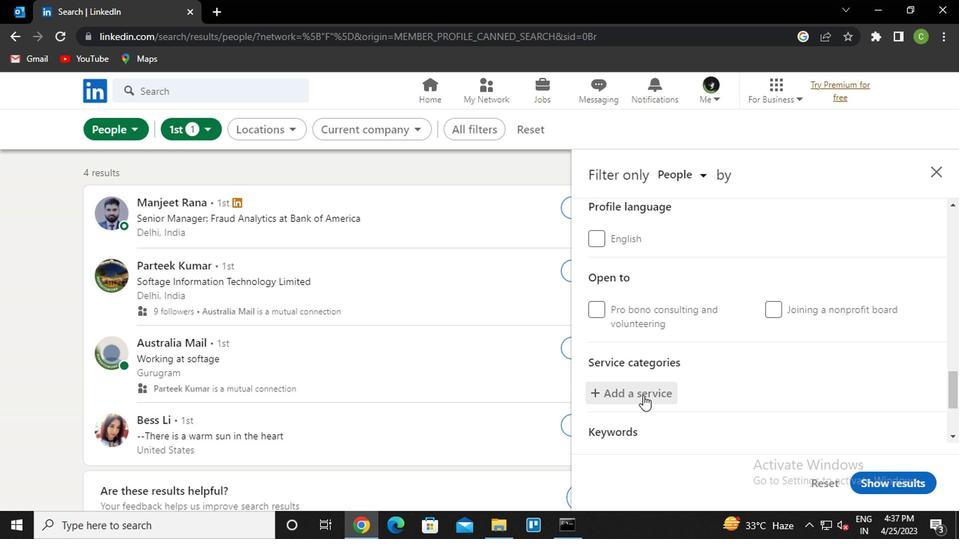 
Action: Mouse moved to (699, 332)
Screenshot: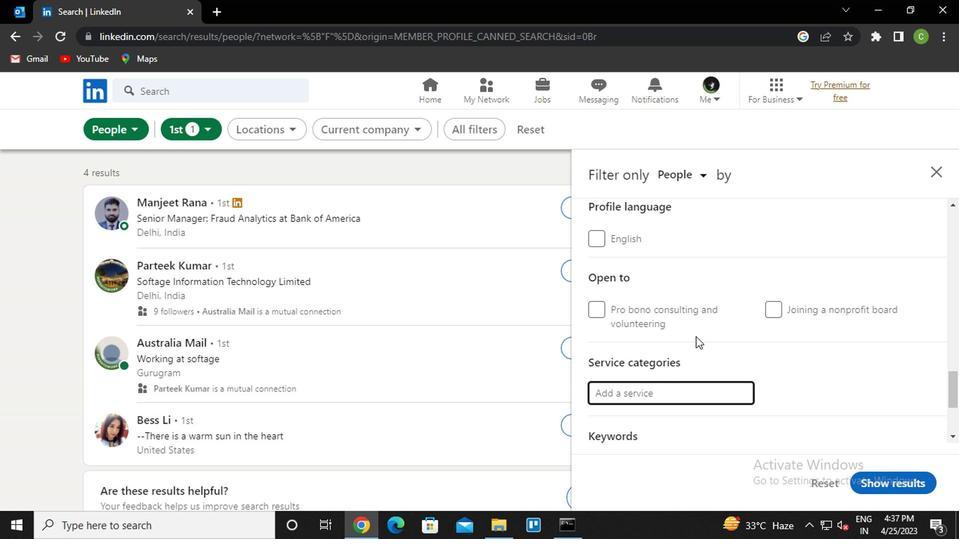 
Action: Key pressed <Key.caps_lock>w<Key.caps_lock>edding<Key.space><Key.down><Key.enter>
Screenshot: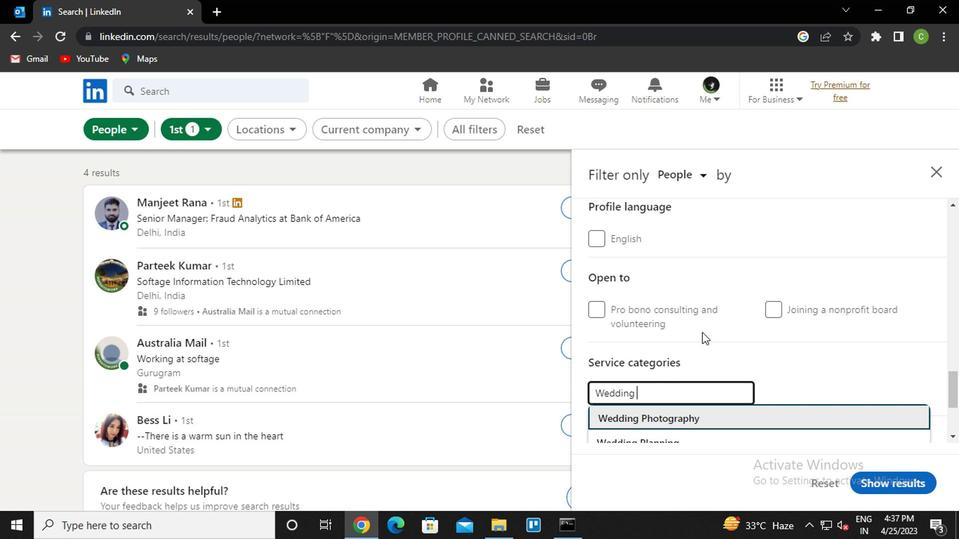 
Action: Mouse scrolled (699, 331) with delta (0, 0)
Screenshot: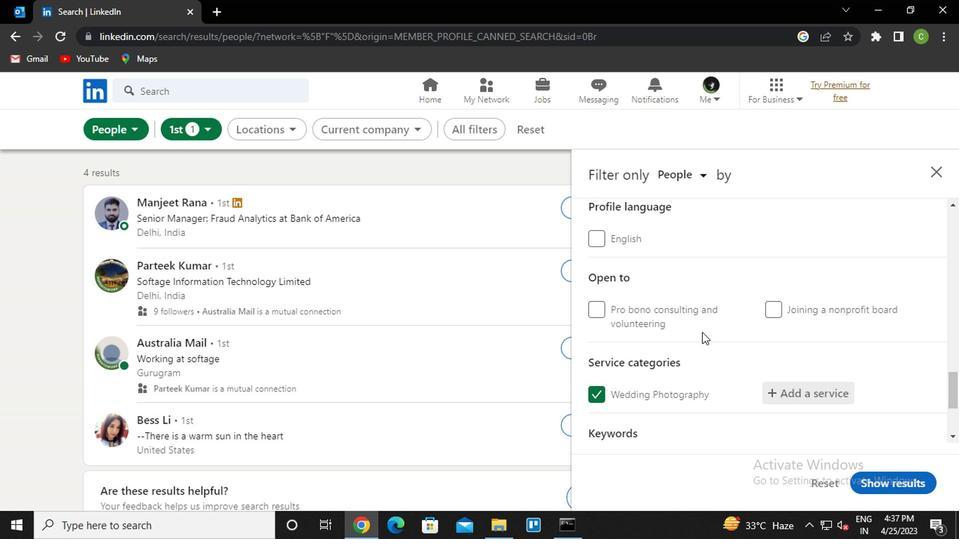 
Action: Mouse scrolled (699, 331) with delta (0, 0)
Screenshot: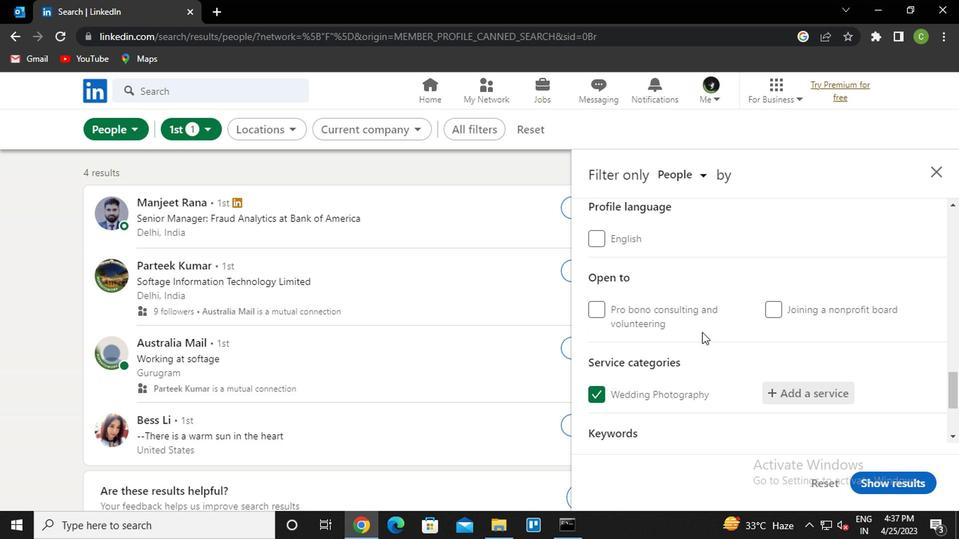 
Action: Mouse moved to (699, 332)
Screenshot: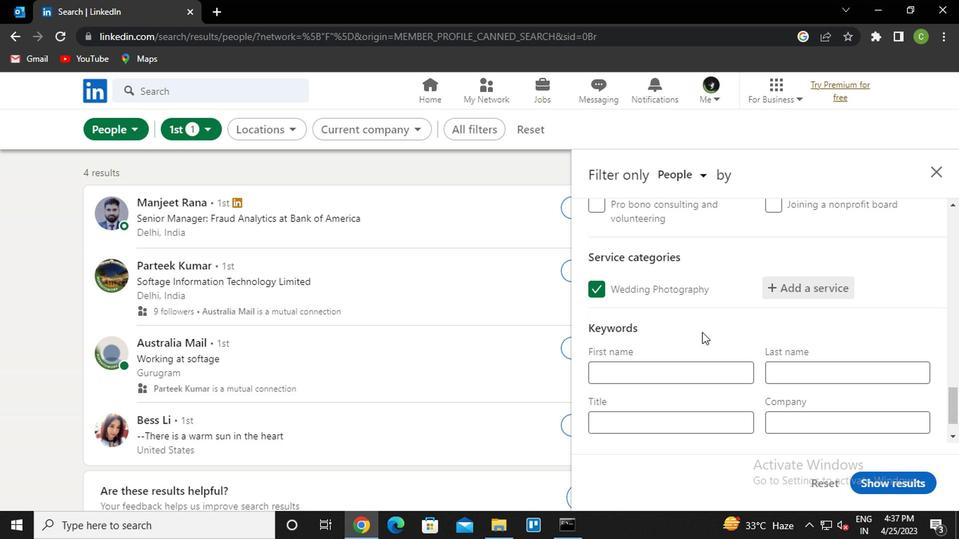 
Action: Mouse scrolled (699, 332) with delta (0, 0)
Screenshot: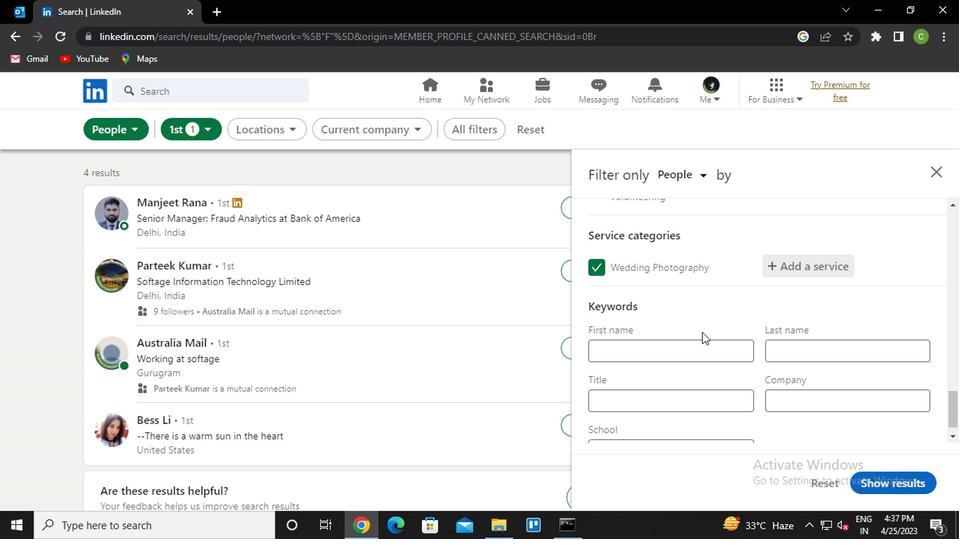 
Action: Mouse moved to (676, 376)
Screenshot: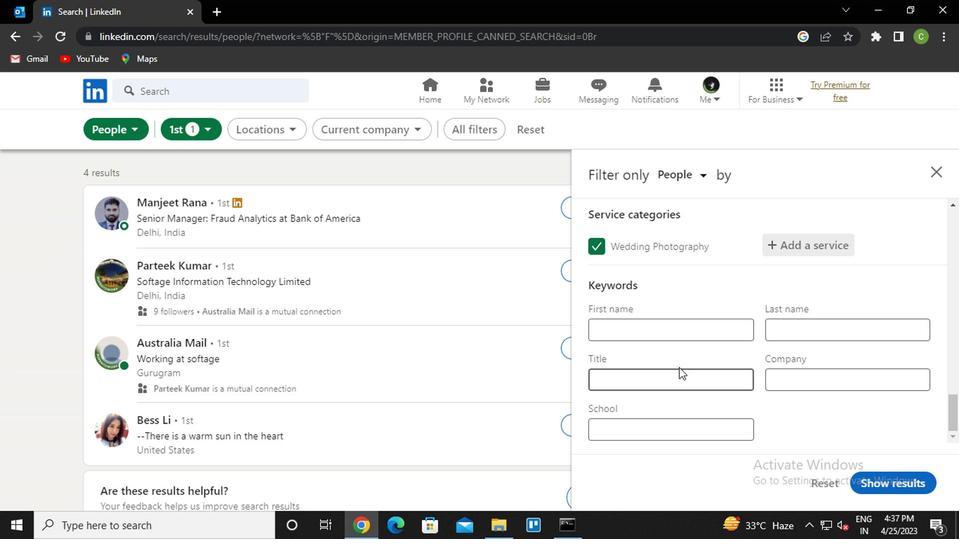 
Action: Mouse pressed left at (676, 376)
Screenshot: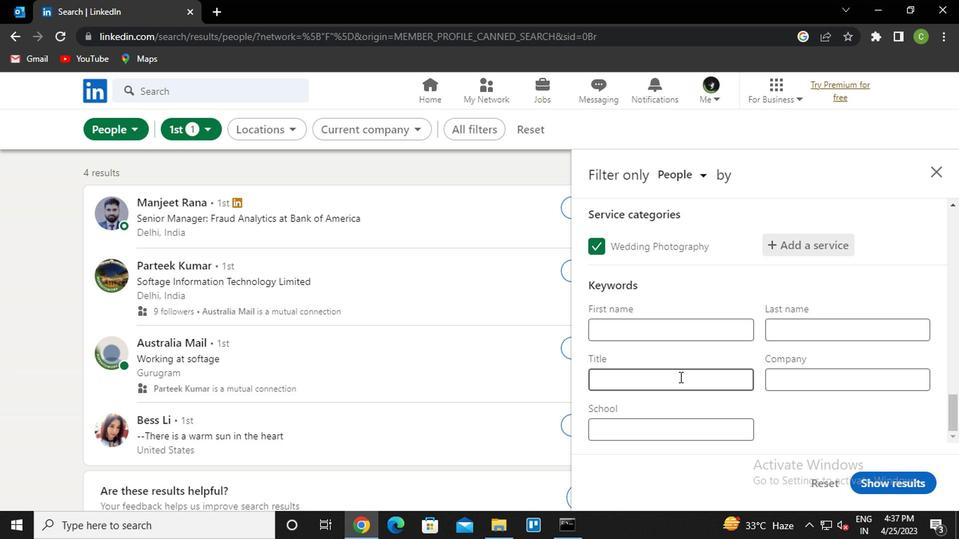 
Action: Mouse moved to (678, 376)
Screenshot: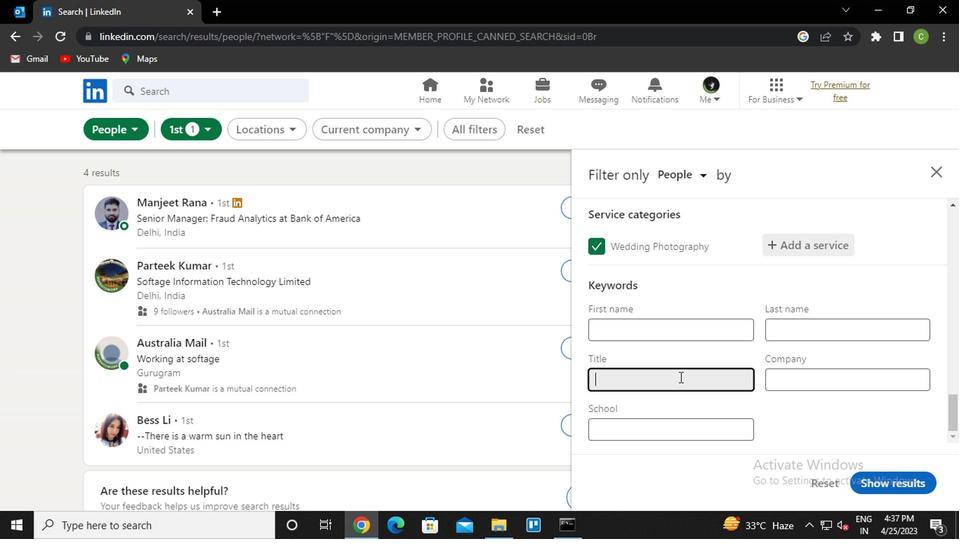 
Action: Key pressed <Key.caps_lock>cna
Screenshot: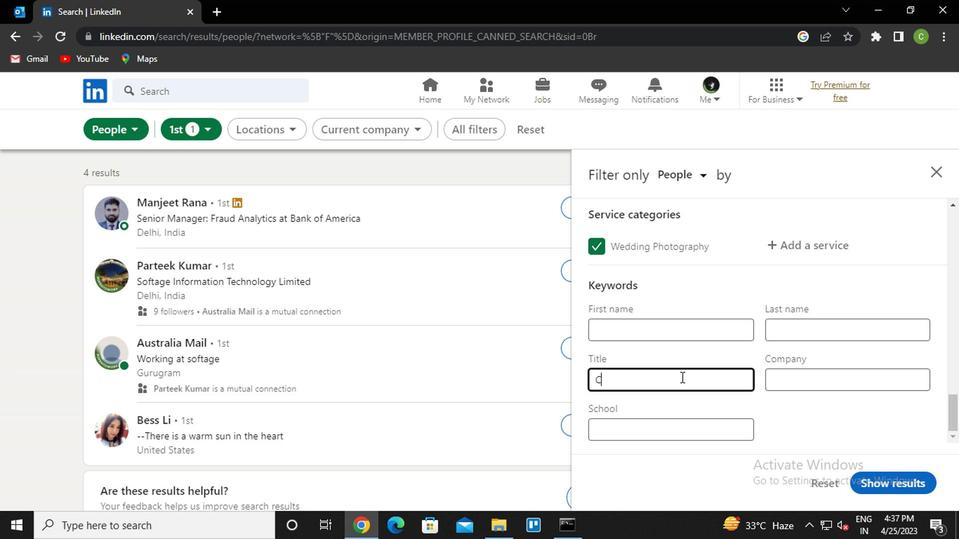 
Action: Mouse moved to (871, 478)
Screenshot: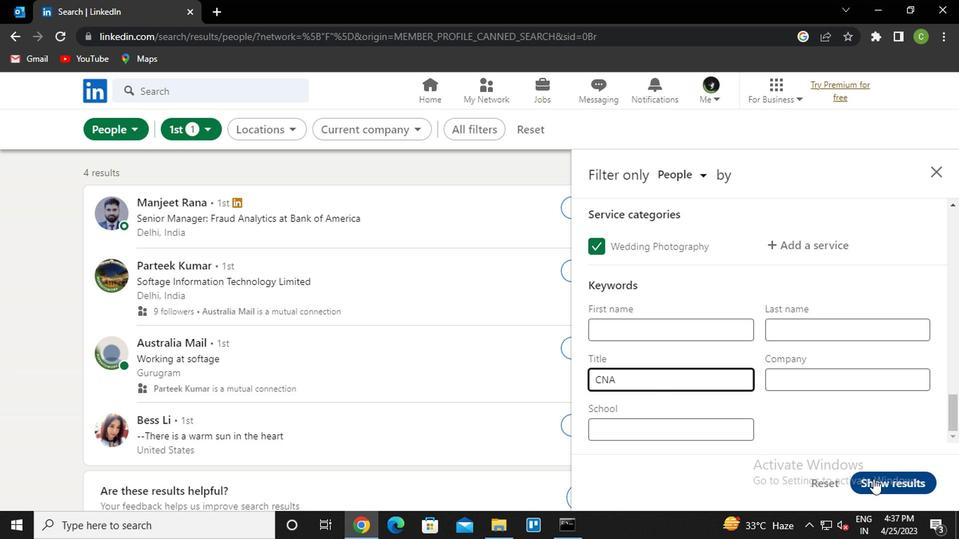 
Action: Mouse pressed left at (871, 478)
Screenshot: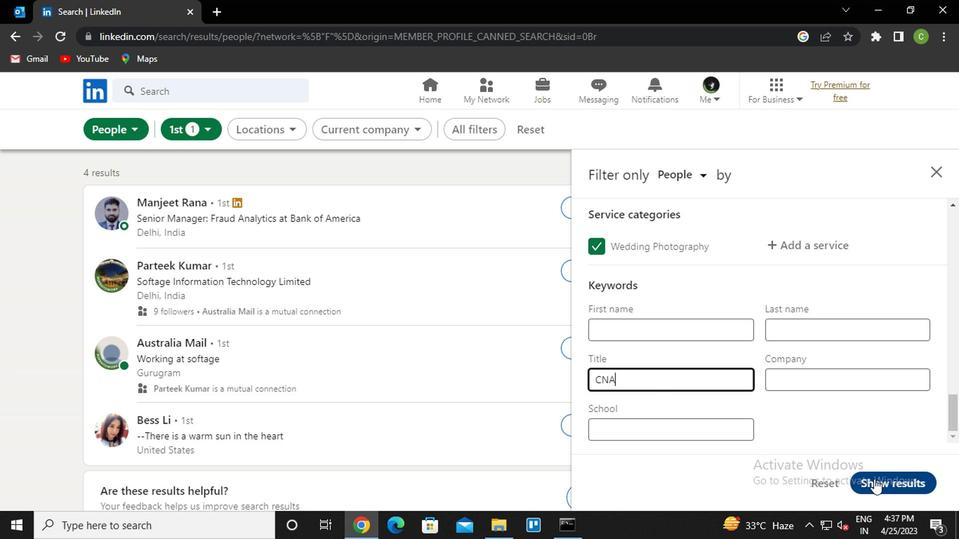 
Action: Mouse moved to (616, 441)
Screenshot: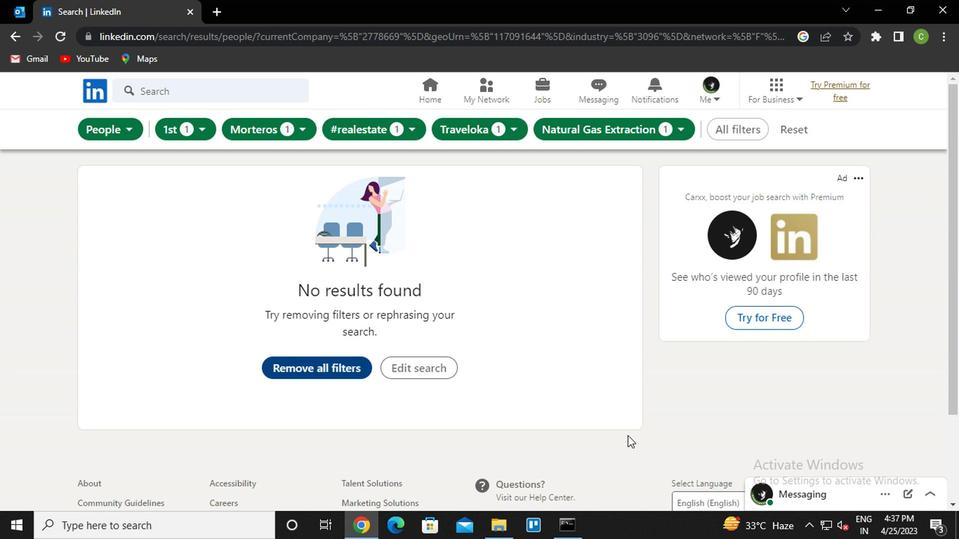 
